 Task: Look for space in Roseau, Dominica from 9th June, 2023 to 16th June, 2023 for 2 adults in price range Rs.8000 to Rs.16000. Place can be entire place with 2 bedrooms having 2 beds and 1 bathroom. Property type can be house, flat, guest house. Booking option can be shelf check-in. Required host language is English.
Action: Mouse moved to (649, 86)
Screenshot: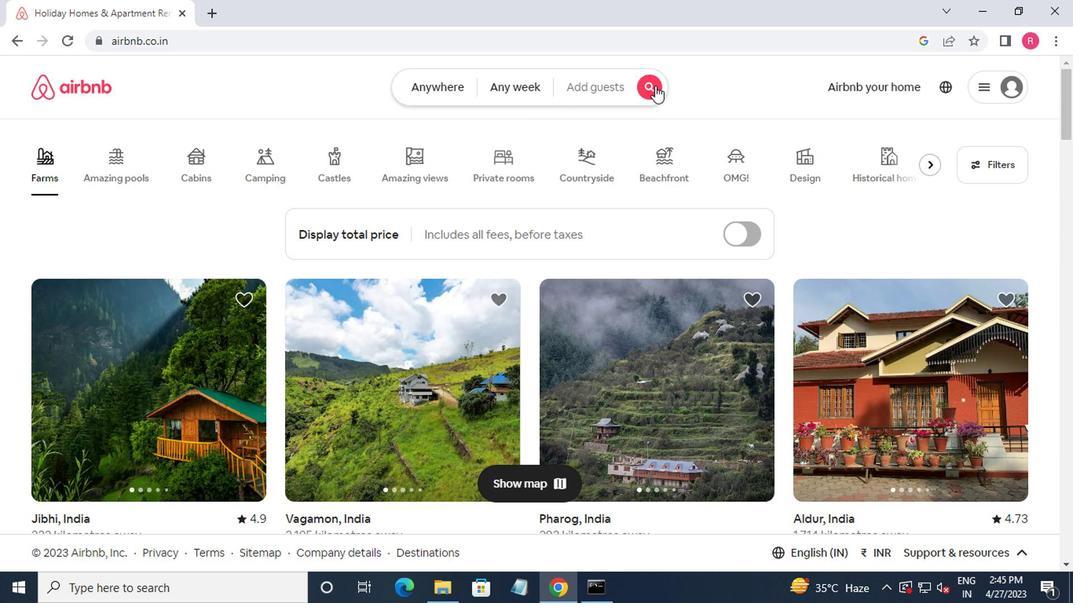 
Action: Mouse pressed left at (649, 86)
Screenshot: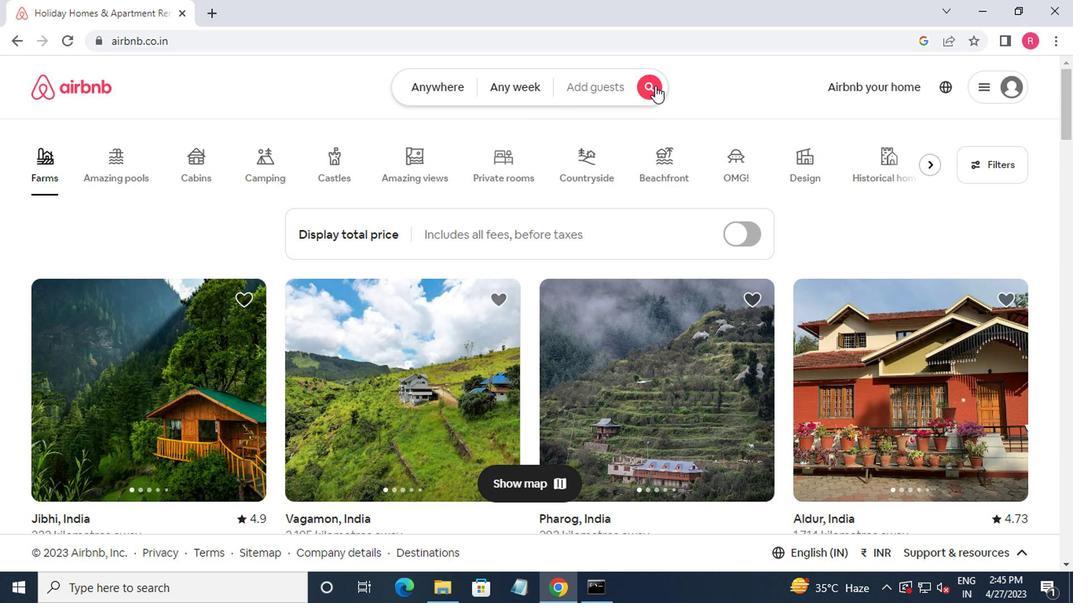 
Action: Mouse moved to (314, 161)
Screenshot: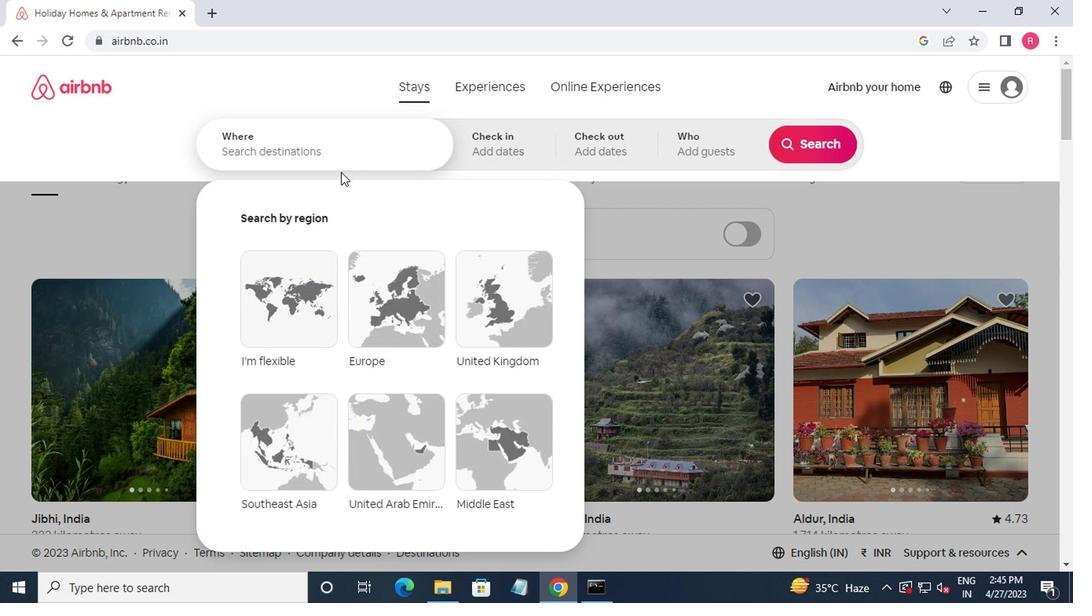 
Action: Mouse pressed left at (314, 161)
Screenshot: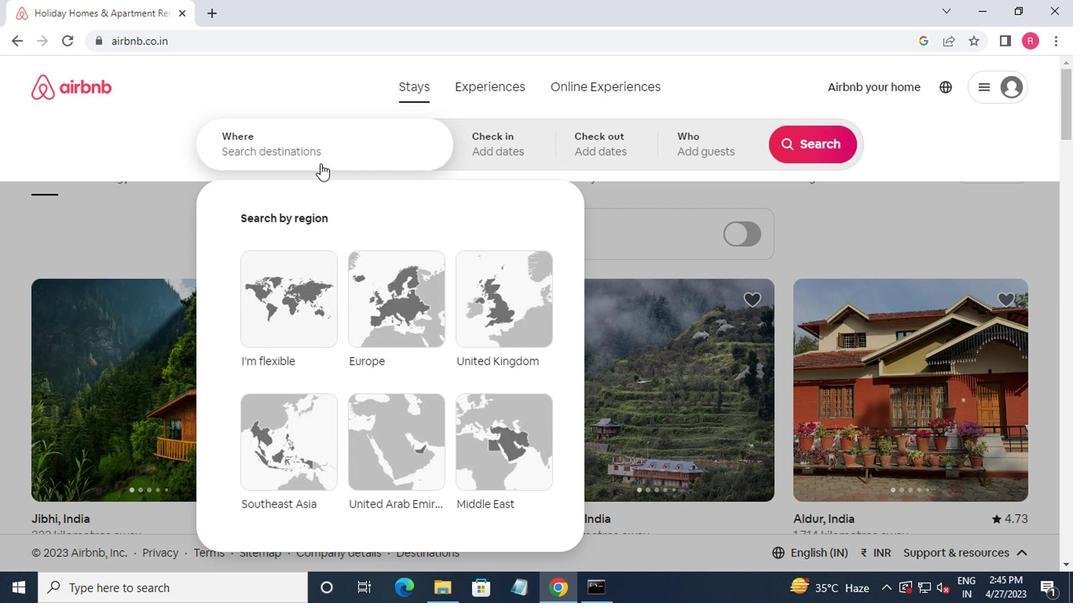 
Action: Mouse moved to (378, 135)
Screenshot: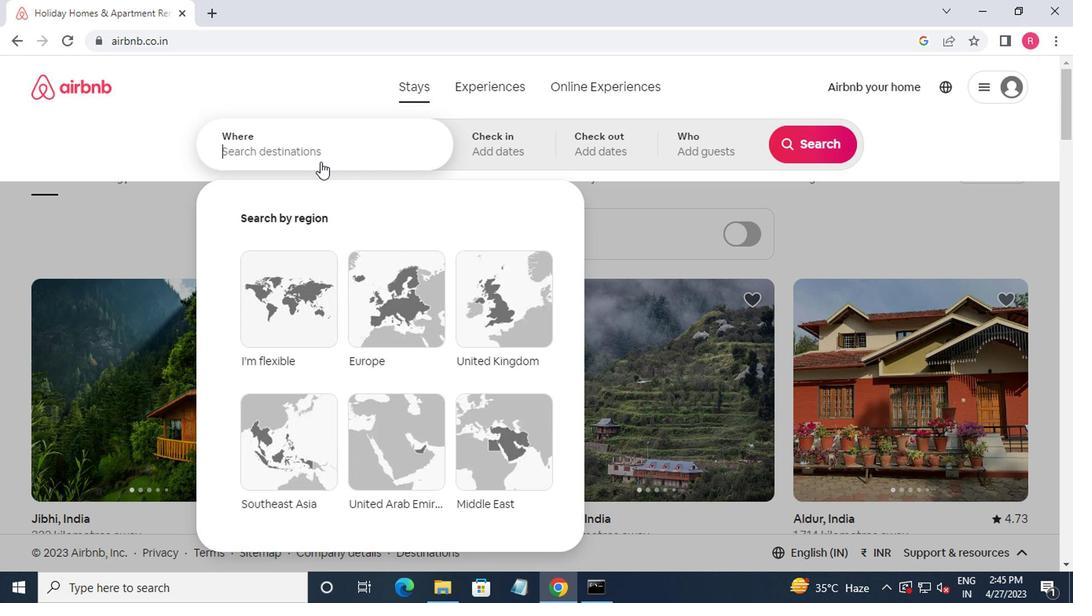 
Action: Key pressed roseau,de<Key.backspace><Key.down><Key.enter>
Screenshot: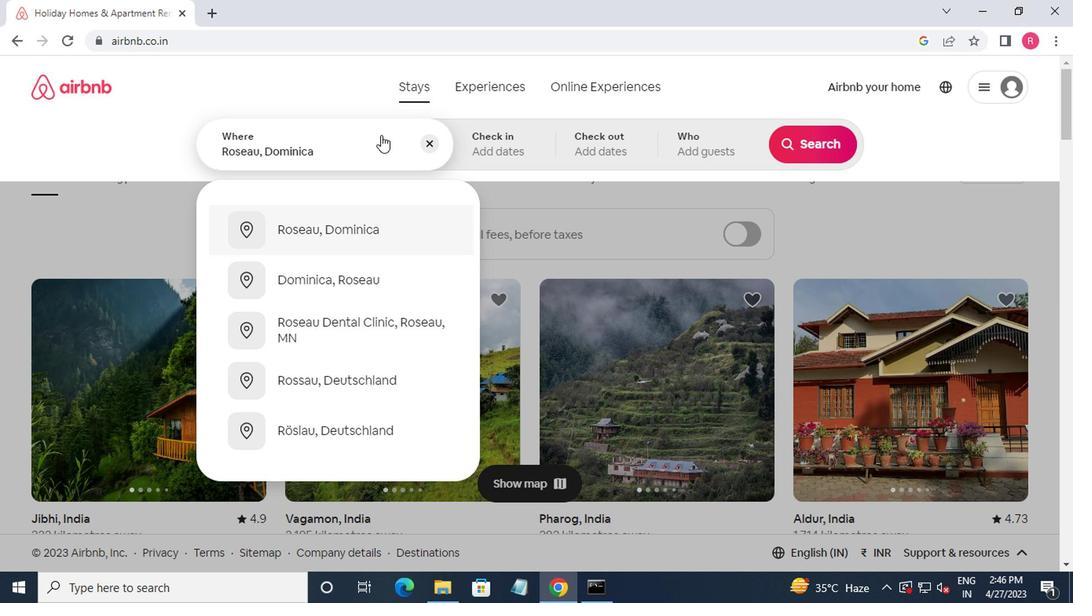 
Action: Mouse moved to (794, 272)
Screenshot: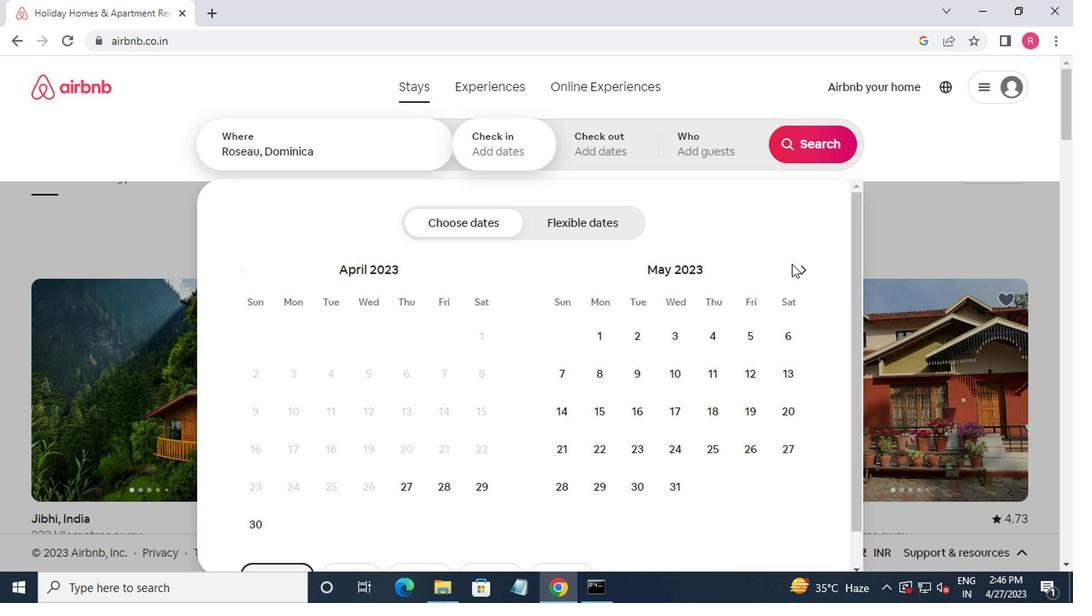 
Action: Mouse pressed left at (794, 272)
Screenshot: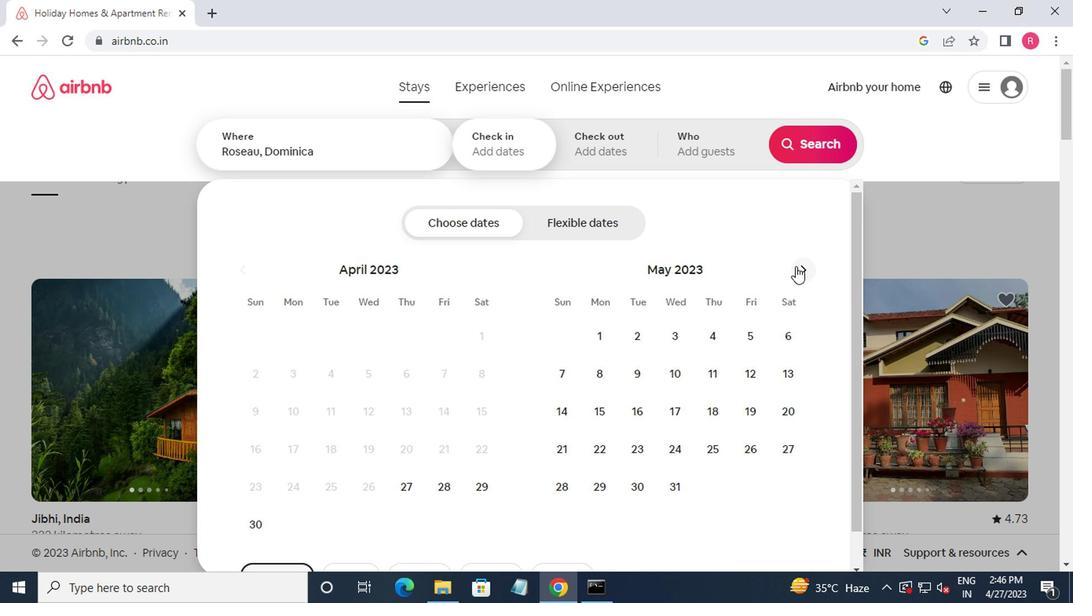 
Action: Mouse moved to (799, 271)
Screenshot: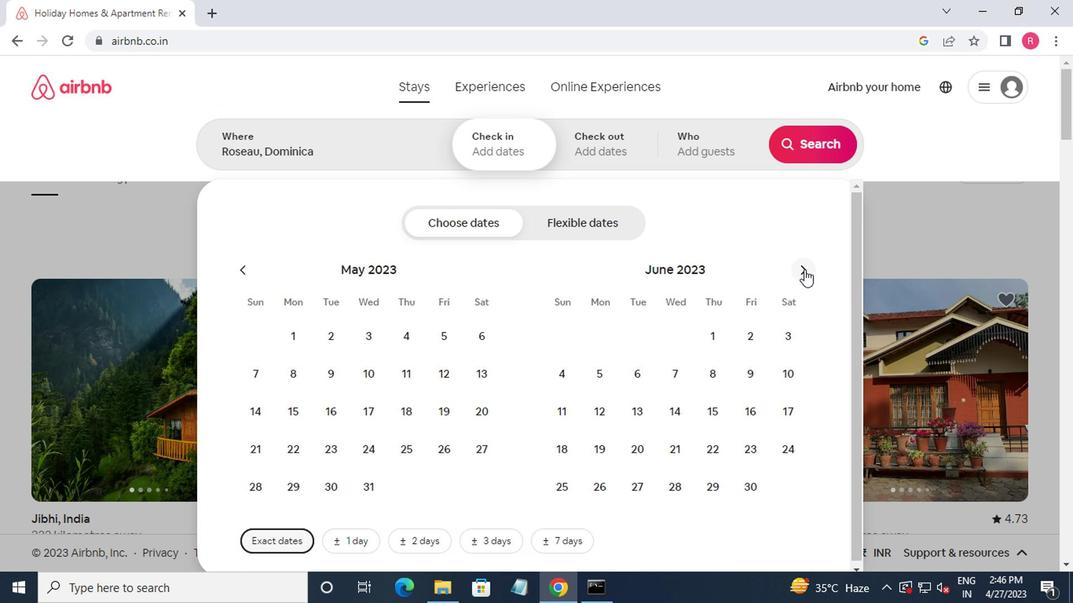 
Action: Mouse pressed left at (799, 271)
Screenshot: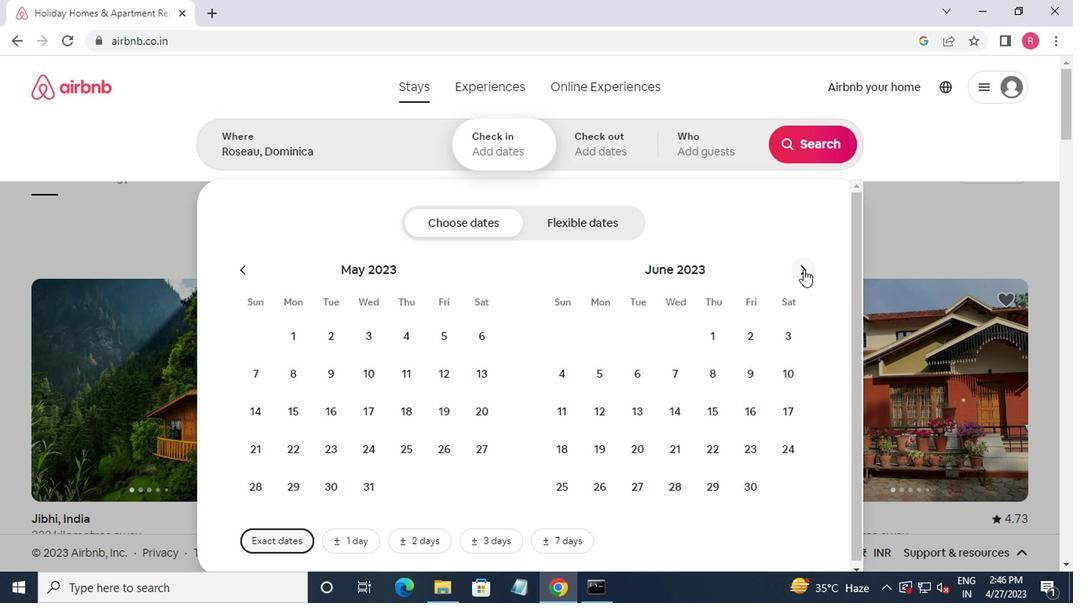 
Action: Mouse moved to (435, 388)
Screenshot: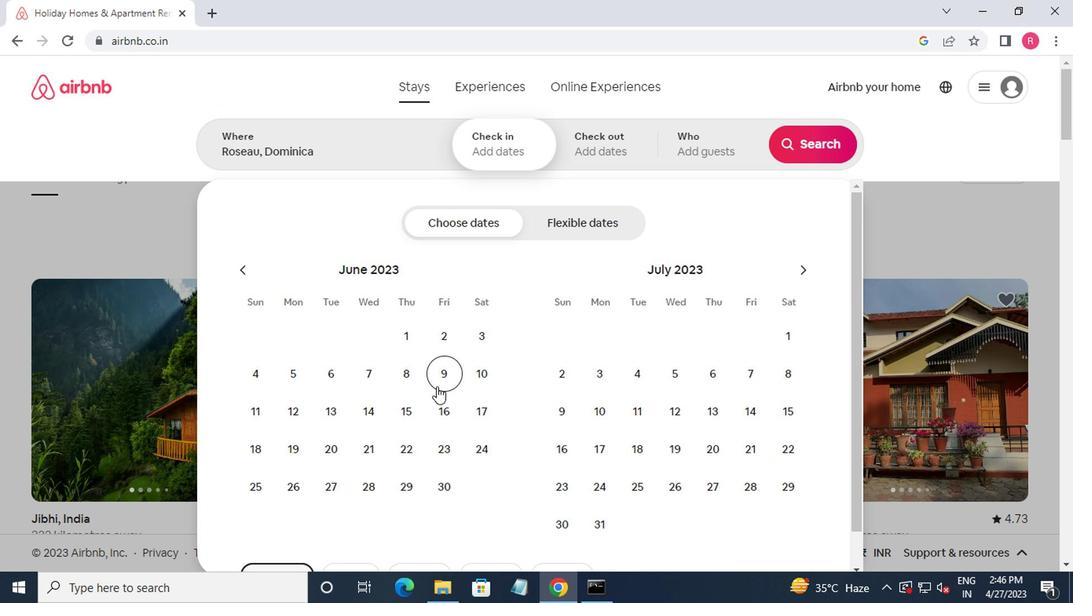 
Action: Mouse pressed left at (435, 388)
Screenshot: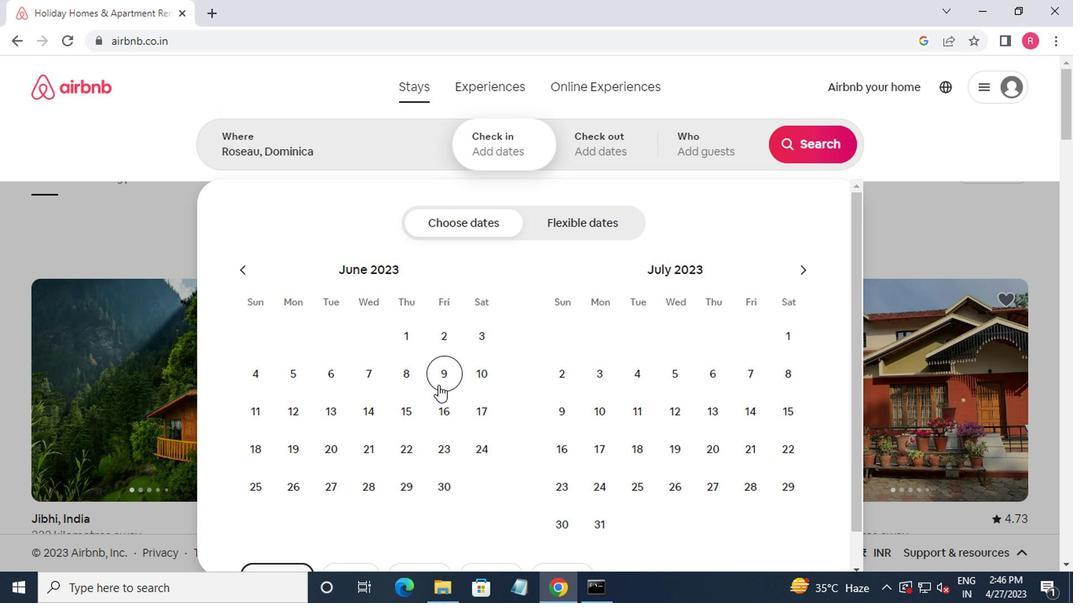 
Action: Mouse moved to (432, 414)
Screenshot: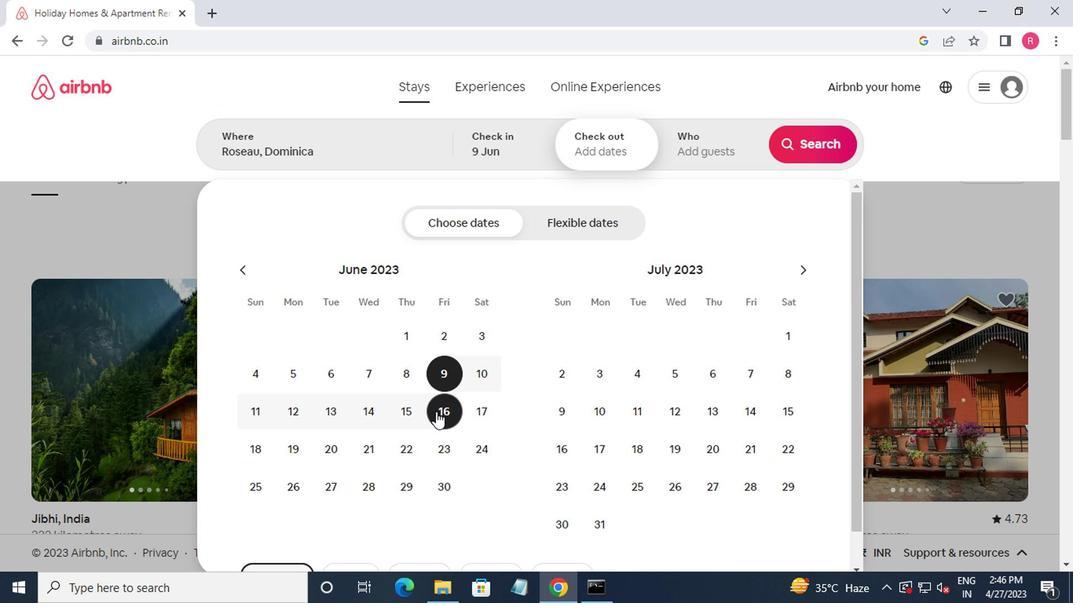 
Action: Mouse pressed left at (432, 414)
Screenshot: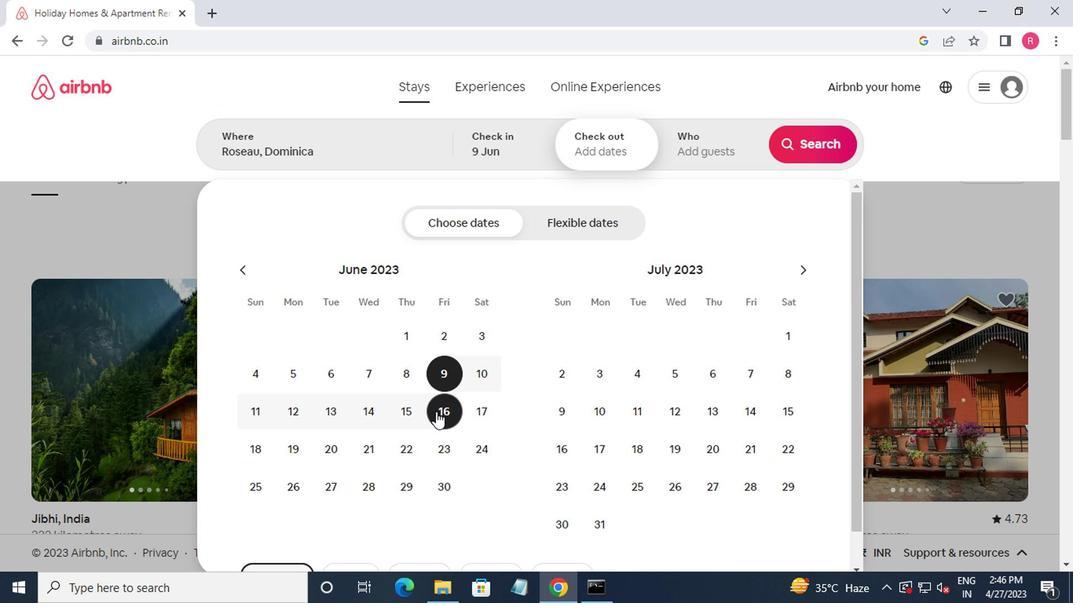 
Action: Mouse moved to (696, 140)
Screenshot: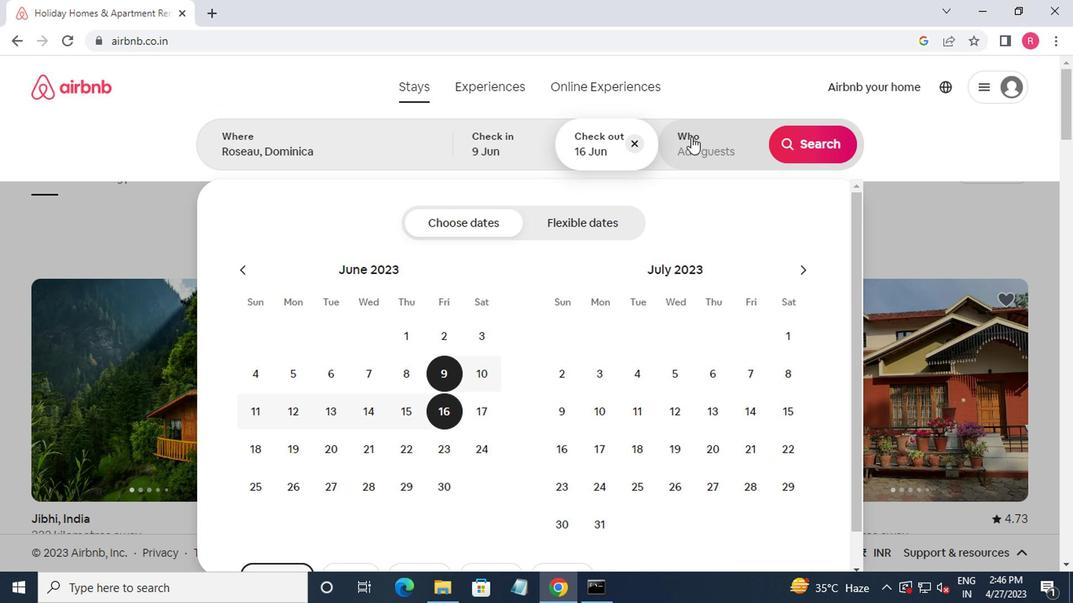
Action: Mouse pressed left at (696, 140)
Screenshot: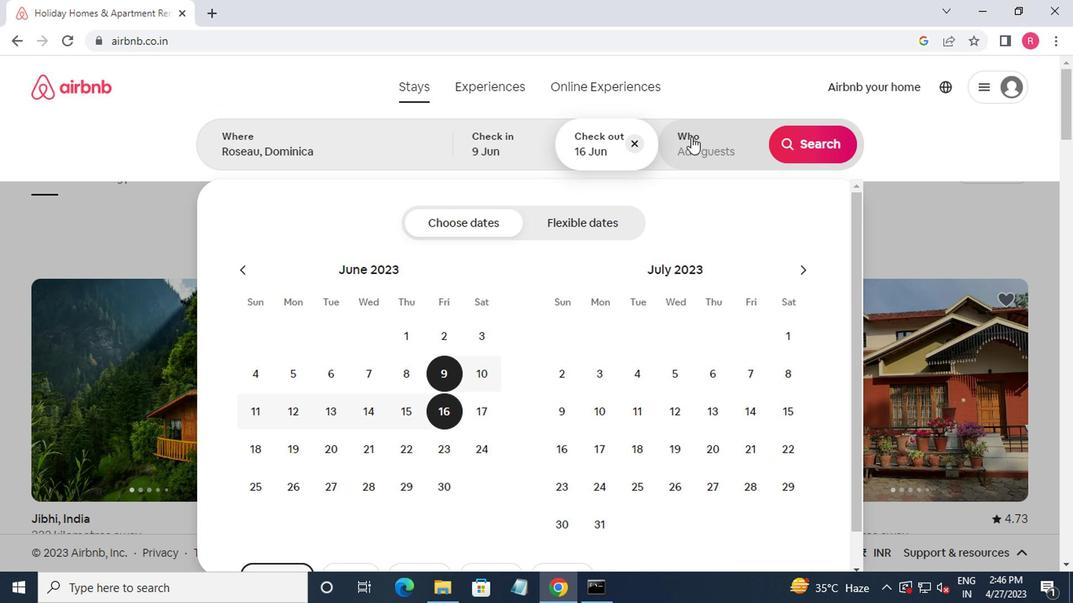 
Action: Mouse moved to (809, 235)
Screenshot: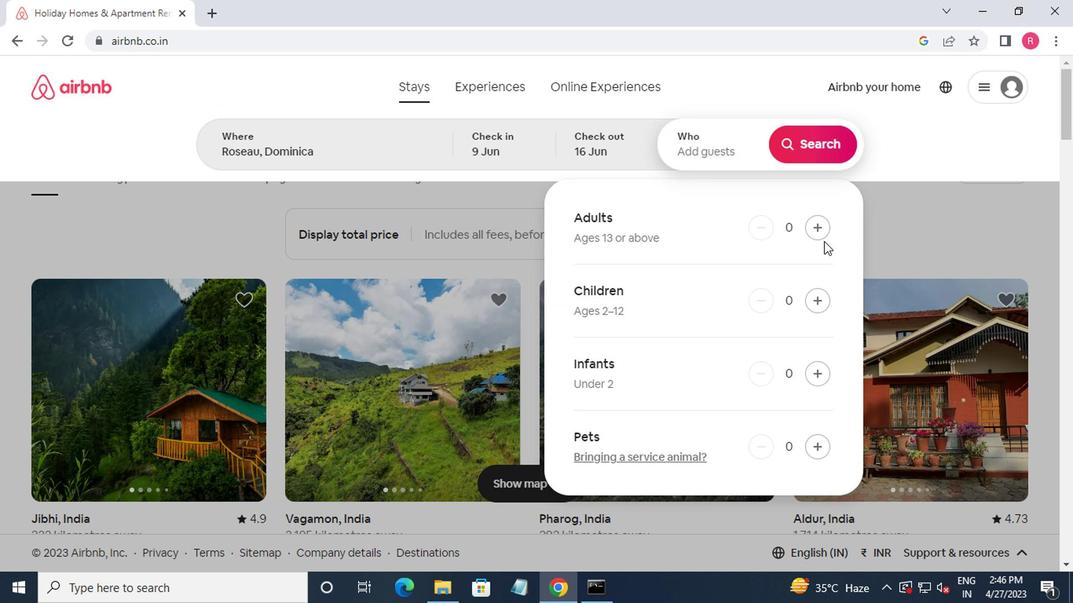 
Action: Mouse pressed left at (809, 235)
Screenshot: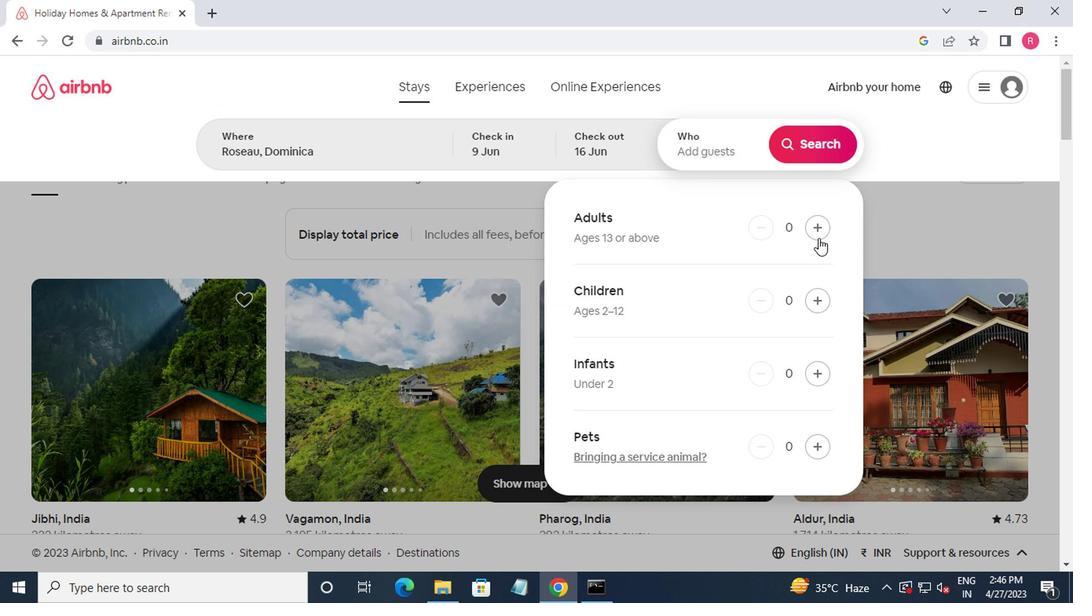 
Action: Mouse pressed left at (809, 235)
Screenshot: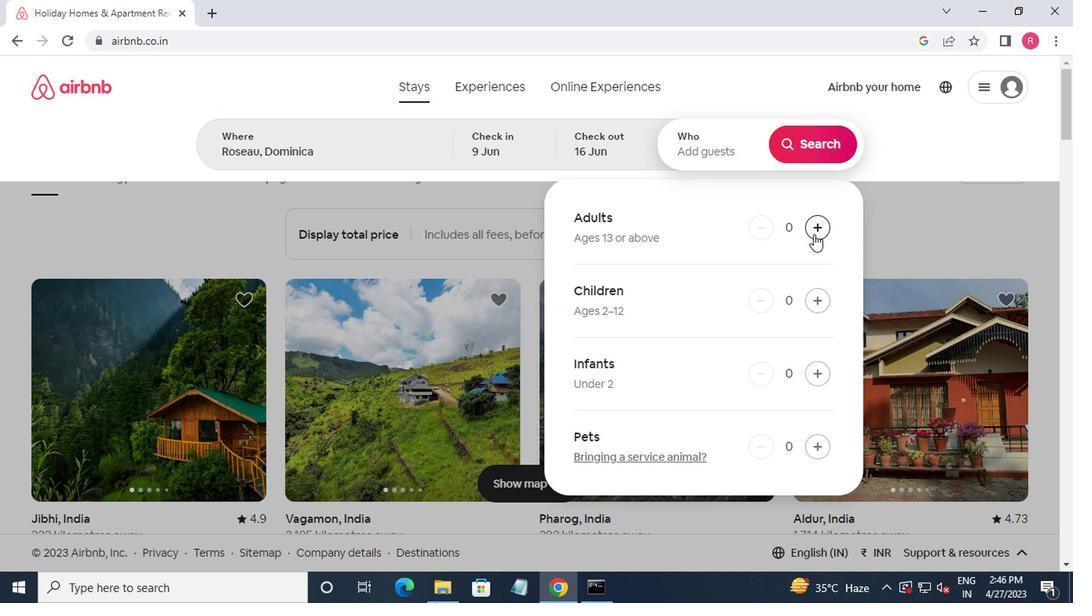 
Action: Mouse moved to (801, 137)
Screenshot: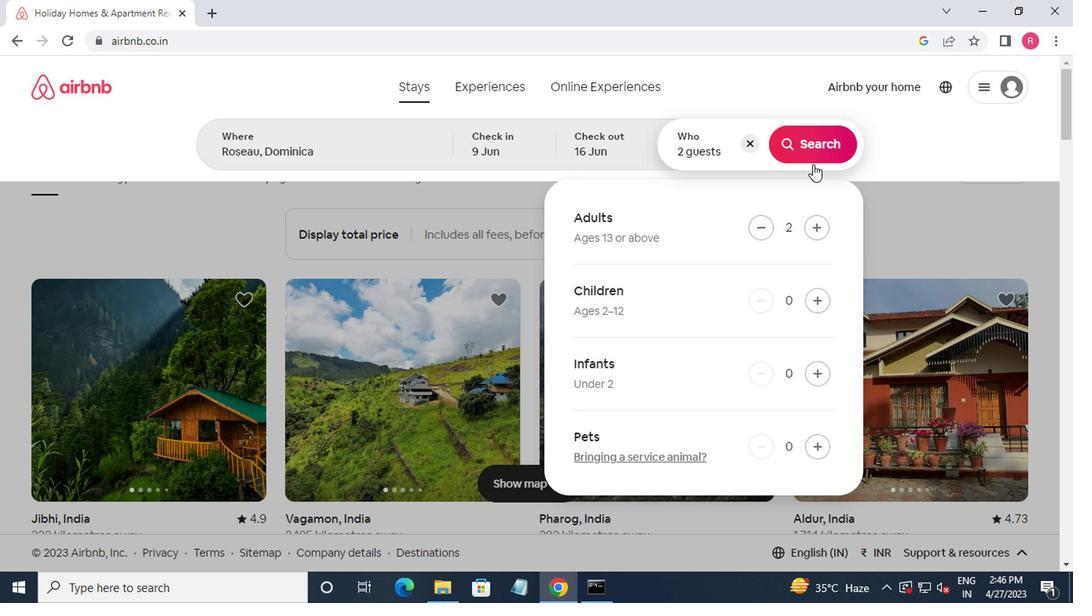 
Action: Mouse pressed left at (801, 137)
Screenshot: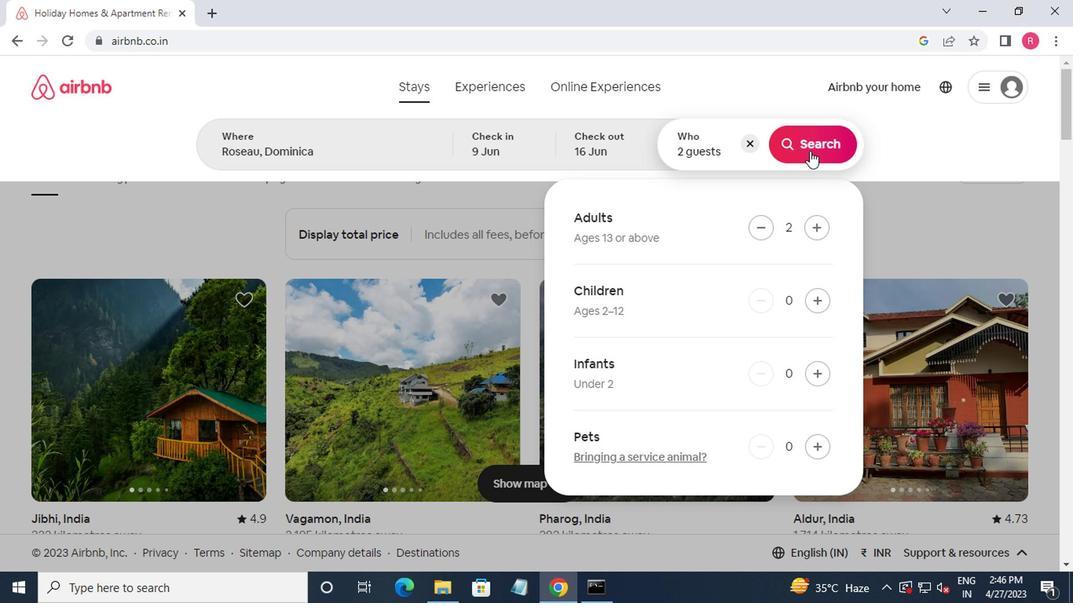 
Action: Mouse moved to (1012, 151)
Screenshot: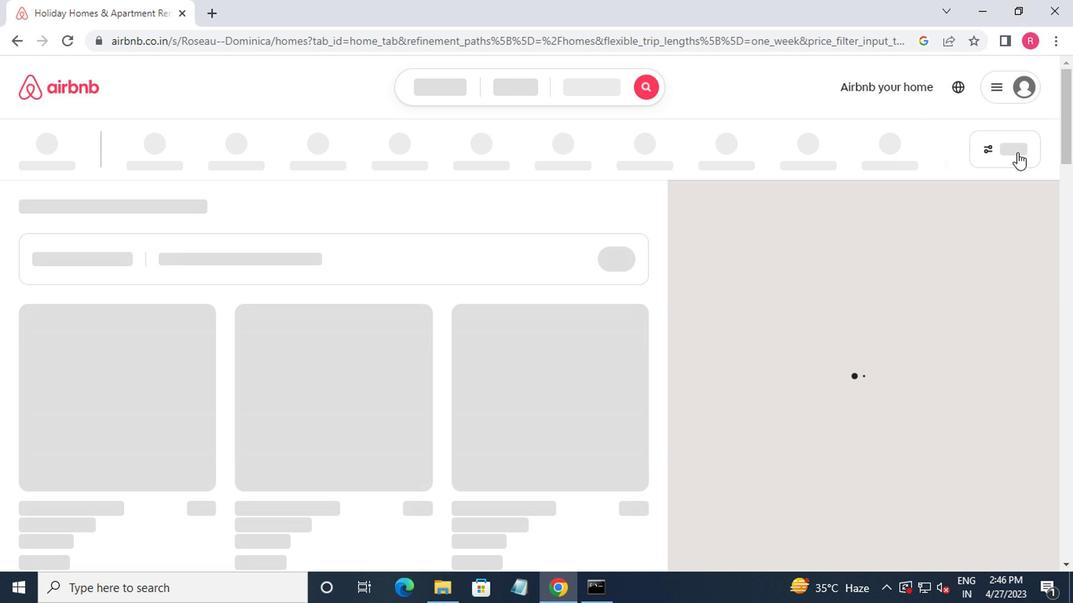 
Action: Mouse pressed left at (1012, 151)
Screenshot: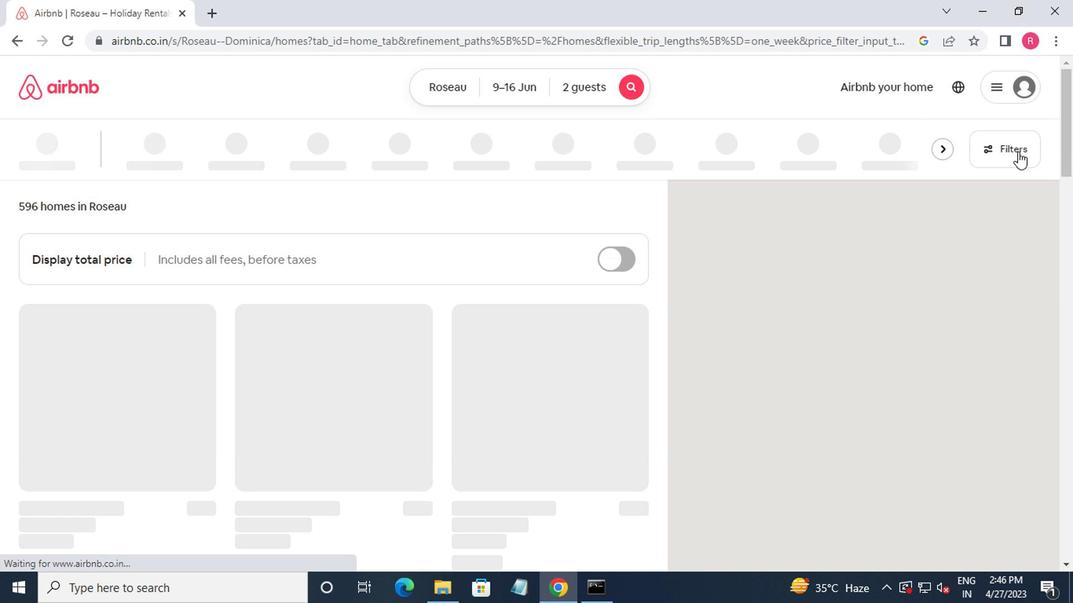 
Action: Mouse moved to (332, 333)
Screenshot: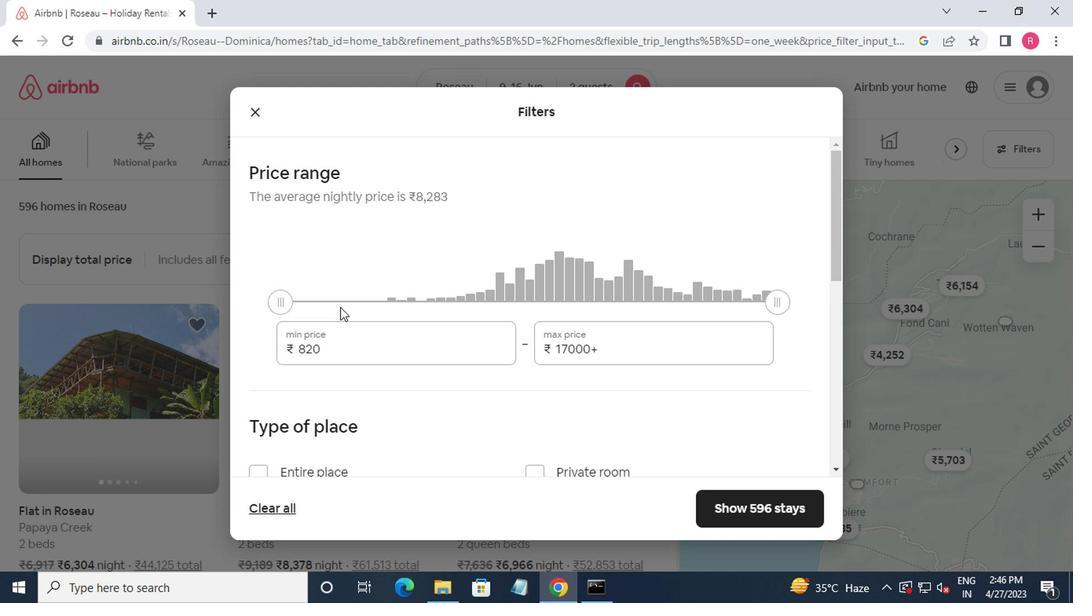 
Action: Mouse pressed left at (332, 333)
Screenshot: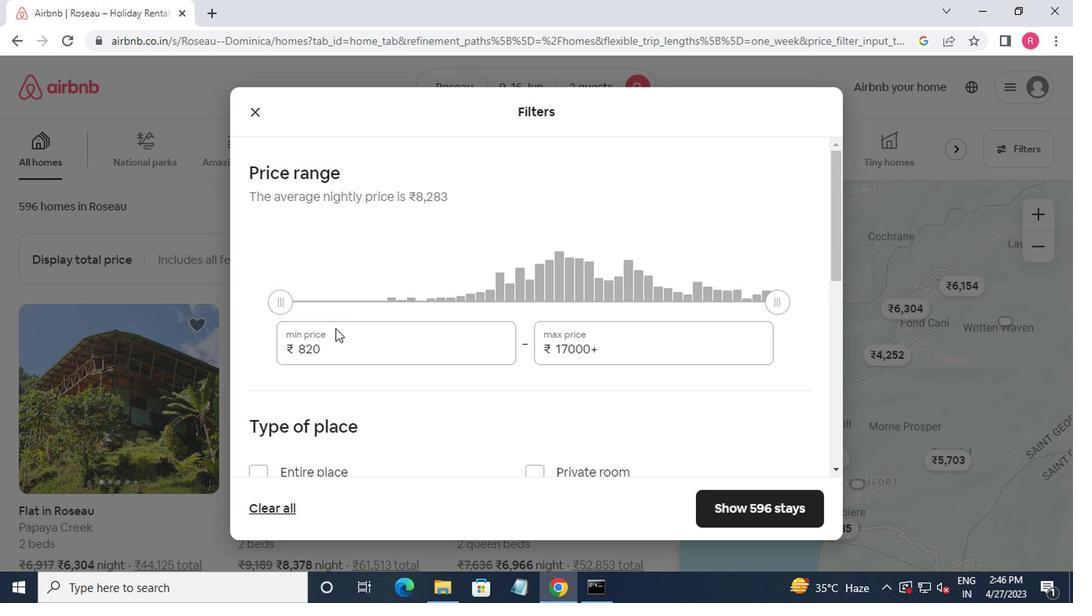 
Action: Mouse moved to (334, 343)
Screenshot: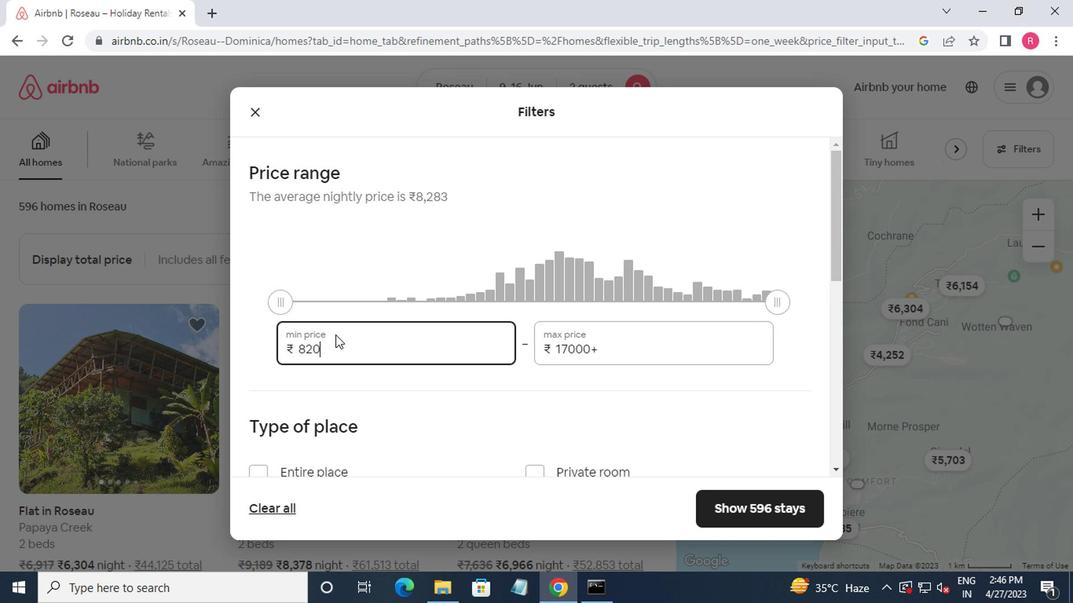 
Action: Mouse pressed left at (334, 343)
Screenshot: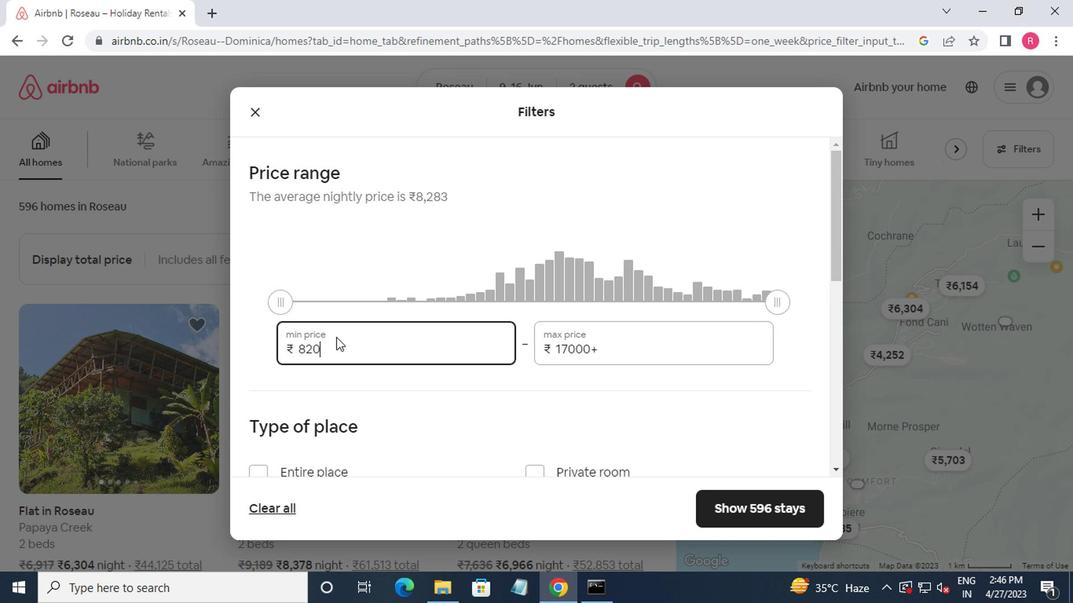 
Action: Mouse moved to (335, 348)
Screenshot: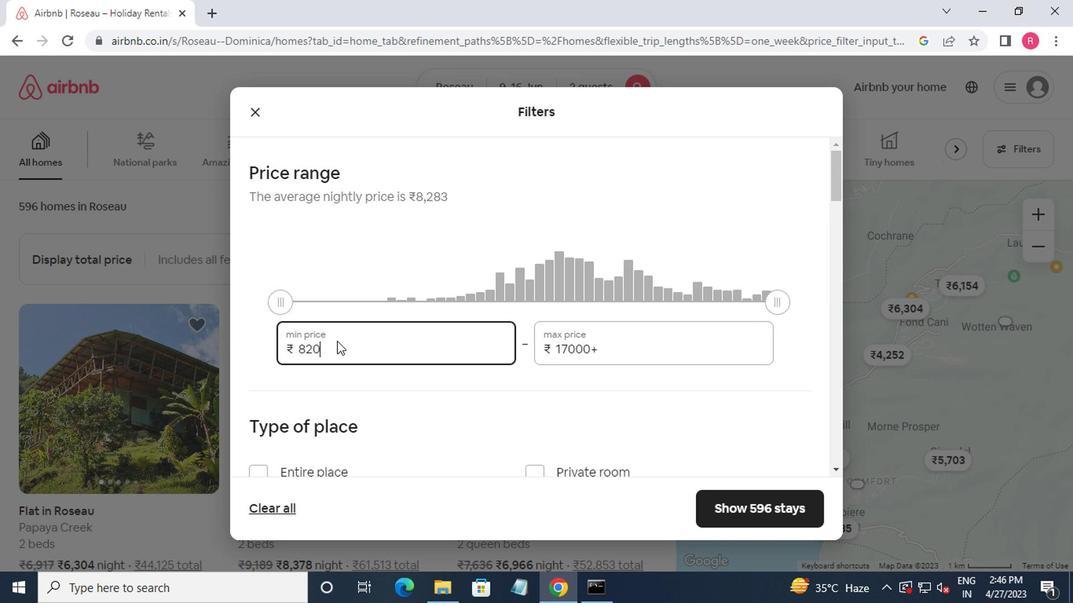 
Action: Key pressed <Key.backspace><Key.backspace>000
Screenshot: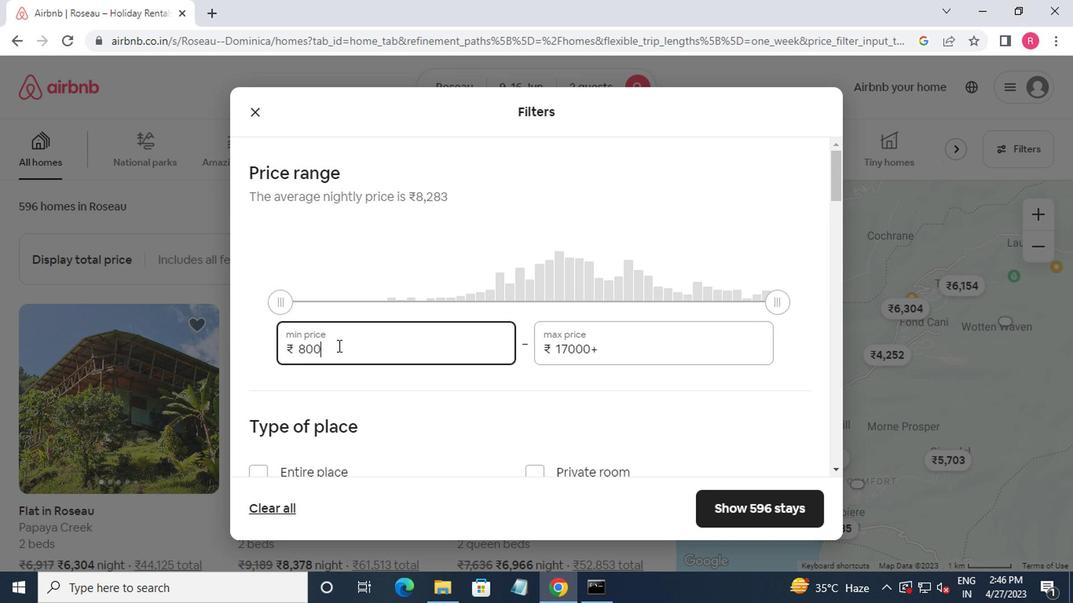 
Action: Mouse moved to (336, 348)
Screenshot: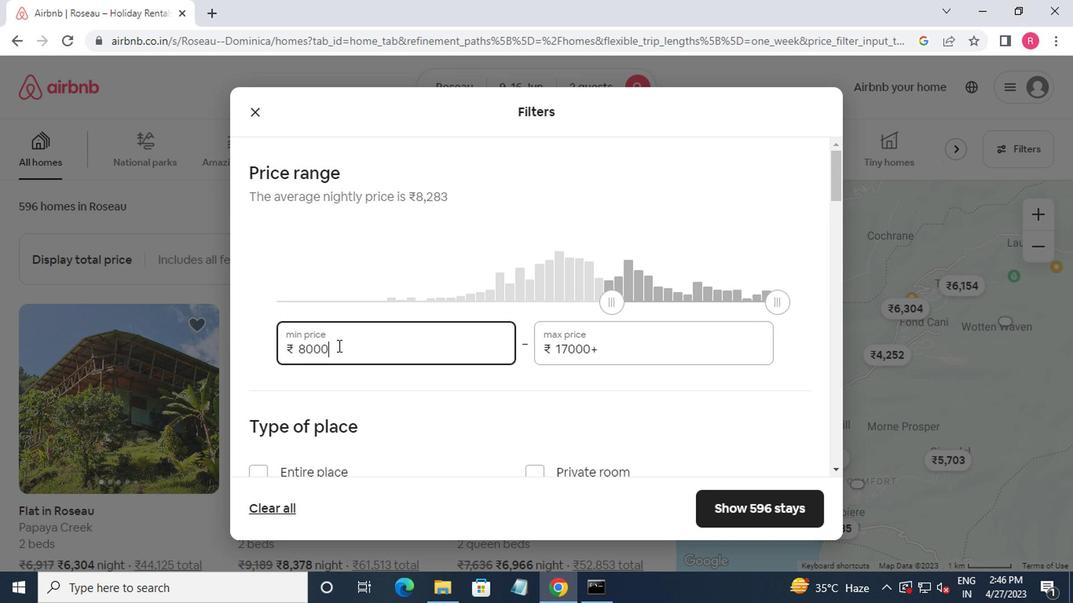 
Action: Key pressed <Key.tab>16000
Screenshot: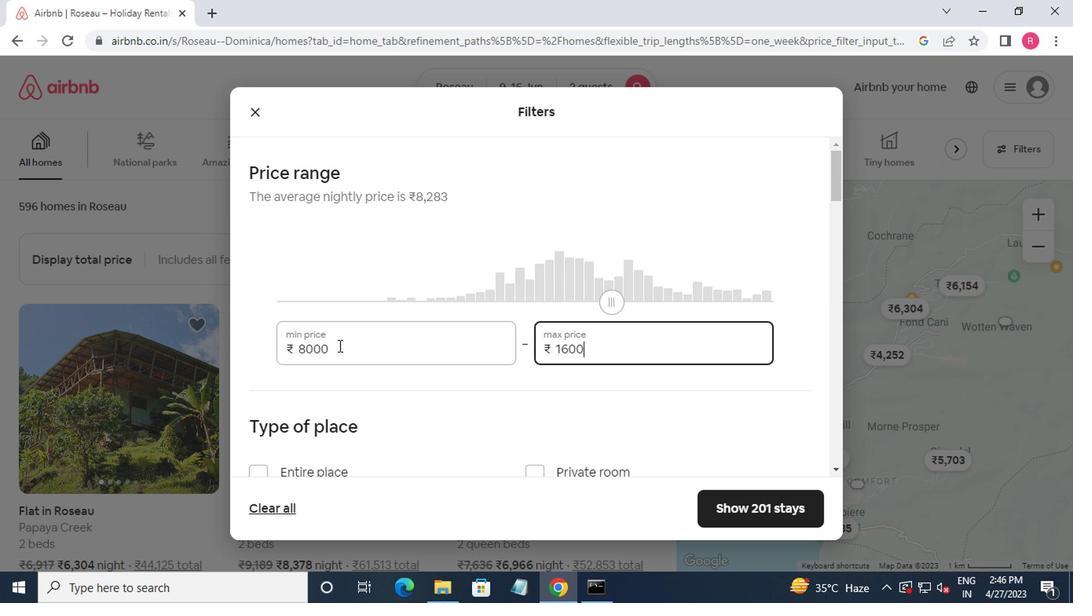 
Action: Mouse moved to (361, 308)
Screenshot: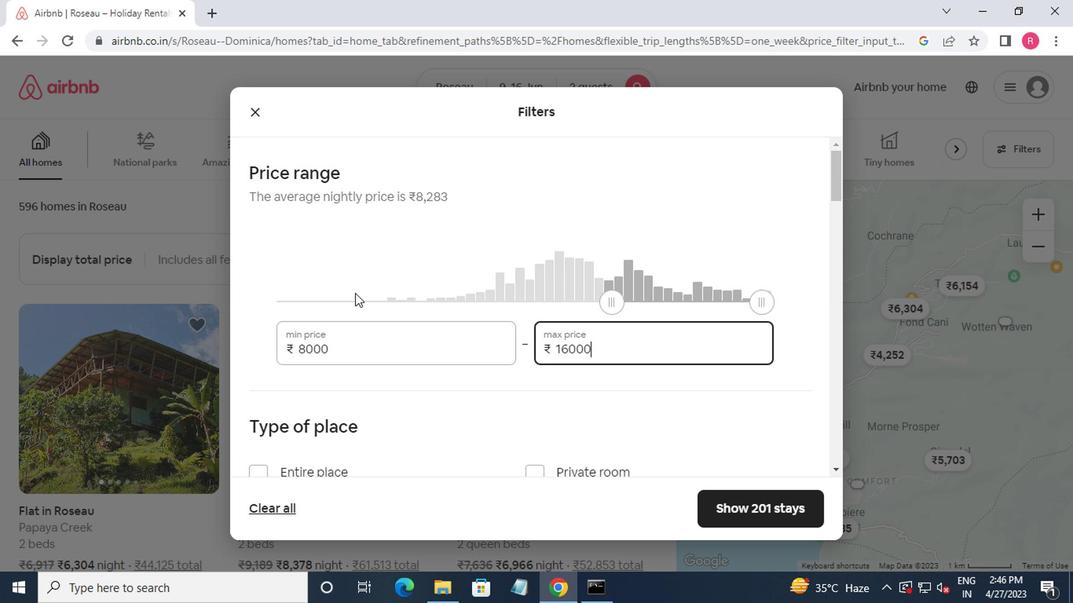 
Action: Mouse scrolled (361, 308) with delta (0, 0)
Screenshot: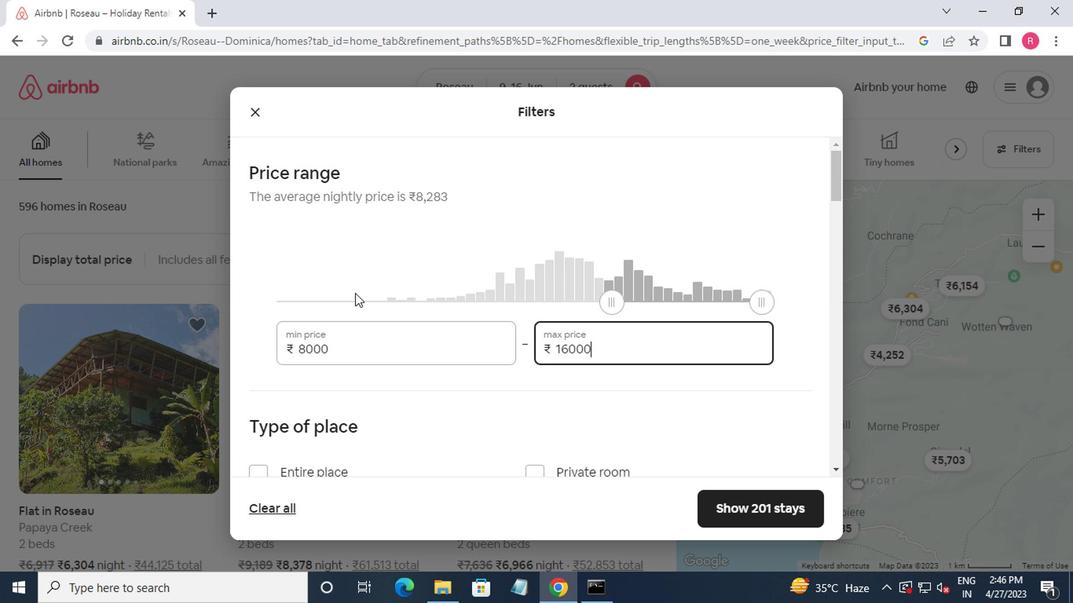 
Action: Mouse moved to (365, 308)
Screenshot: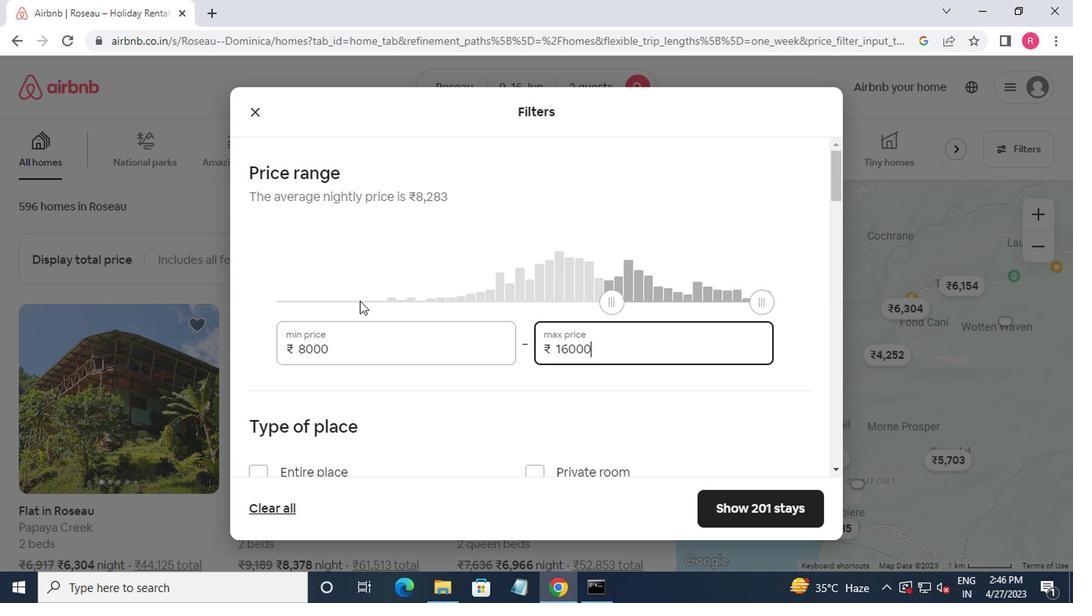 
Action: Mouse scrolled (365, 308) with delta (0, 0)
Screenshot: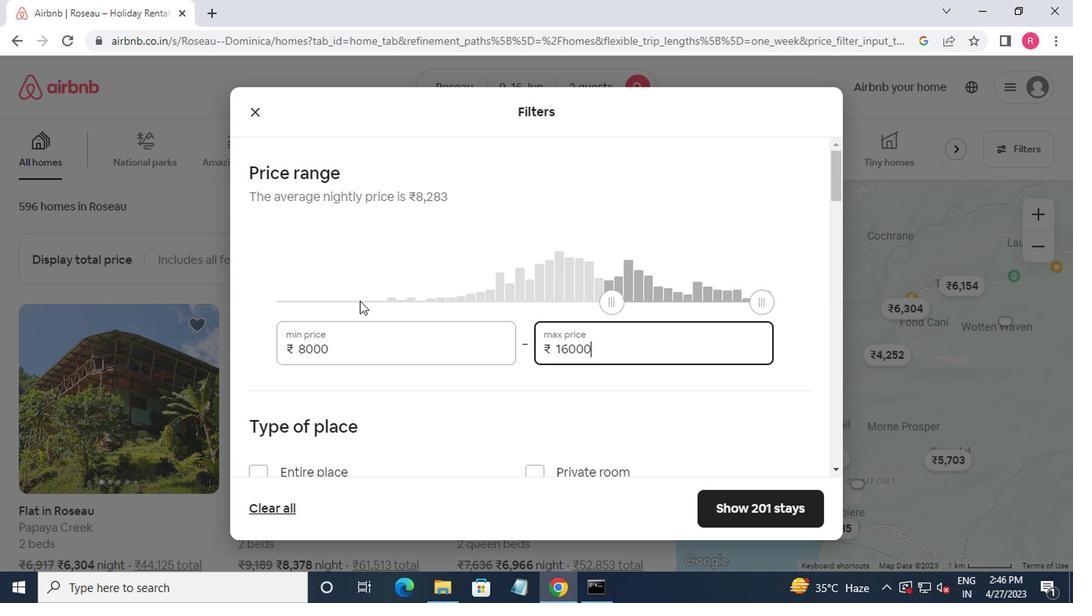 
Action: Mouse moved to (260, 324)
Screenshot: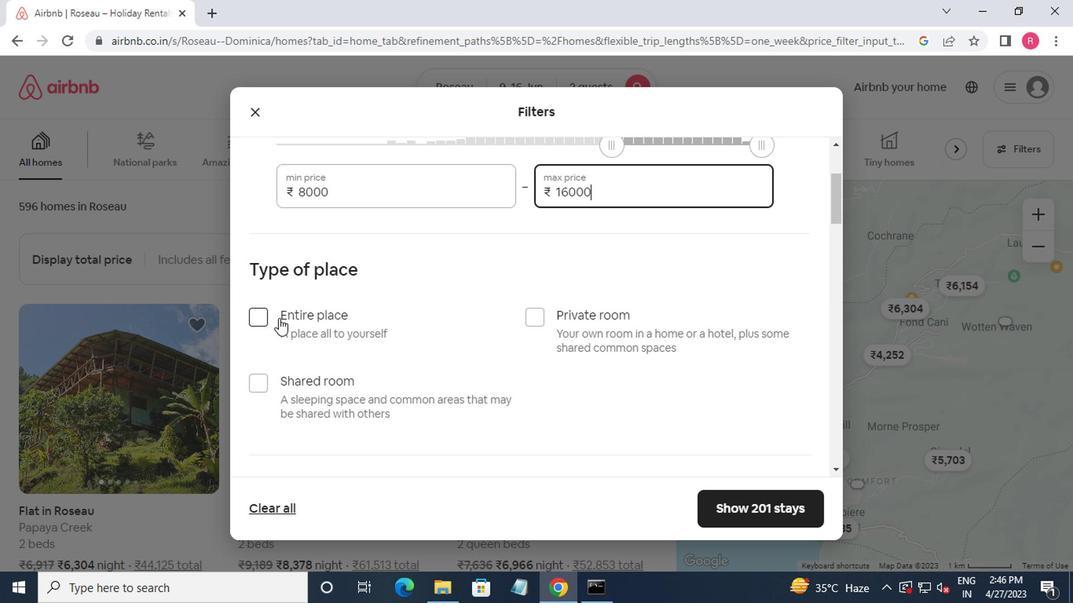 
Action: Mouse pressed left at (260, 324)
Screenshot: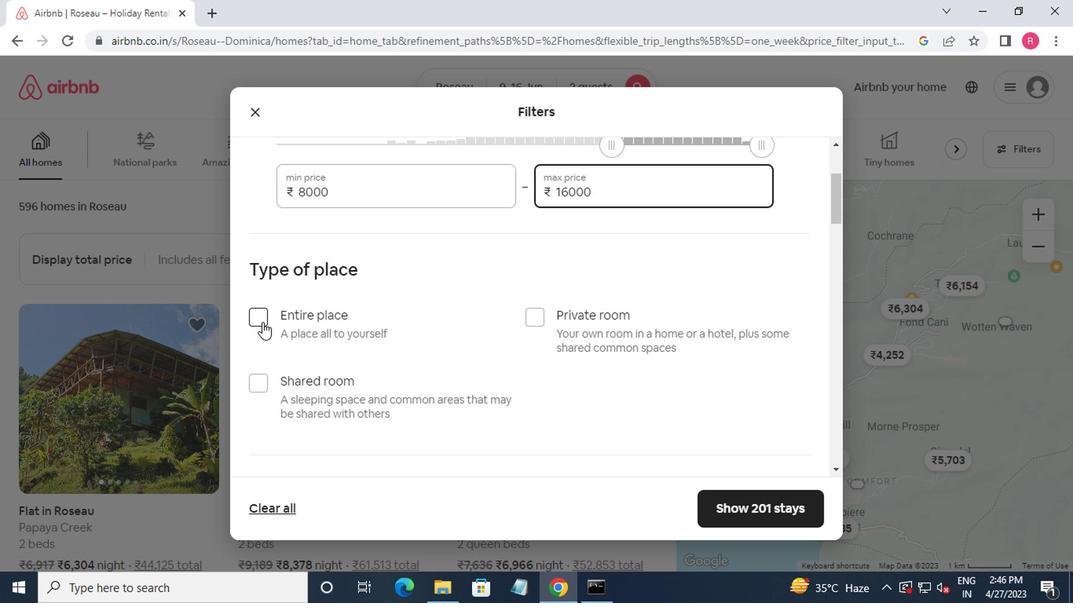 
Action: Mouse moved to (272, 320)
Screenshot: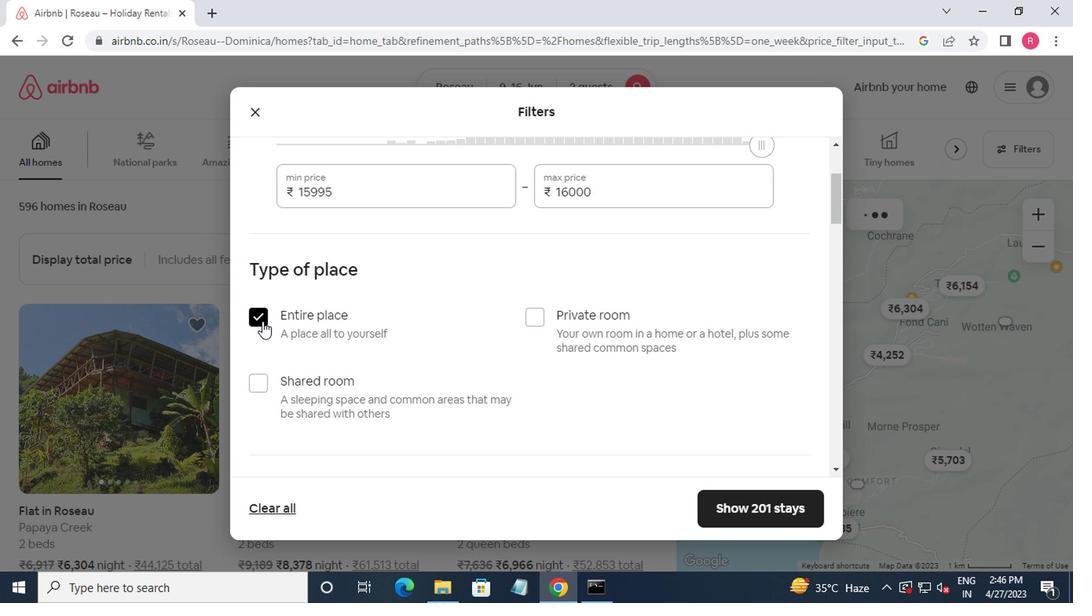 
Action: Mouse scrolled (272, 319) with delta (0, 0)
Screenshot: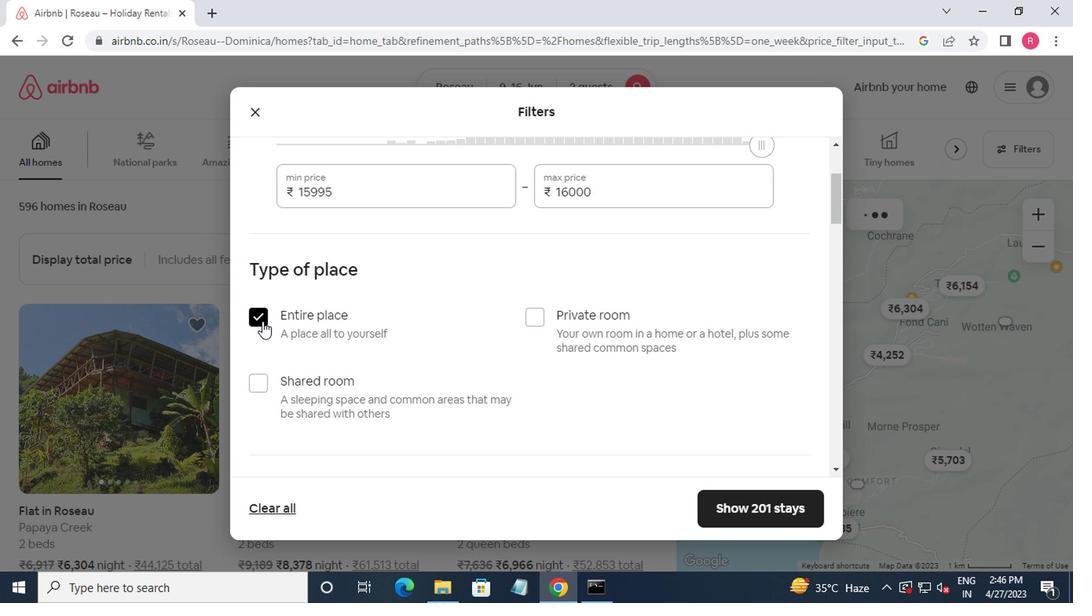 
Action: Mouse moved to (277, 319)
Screenshot: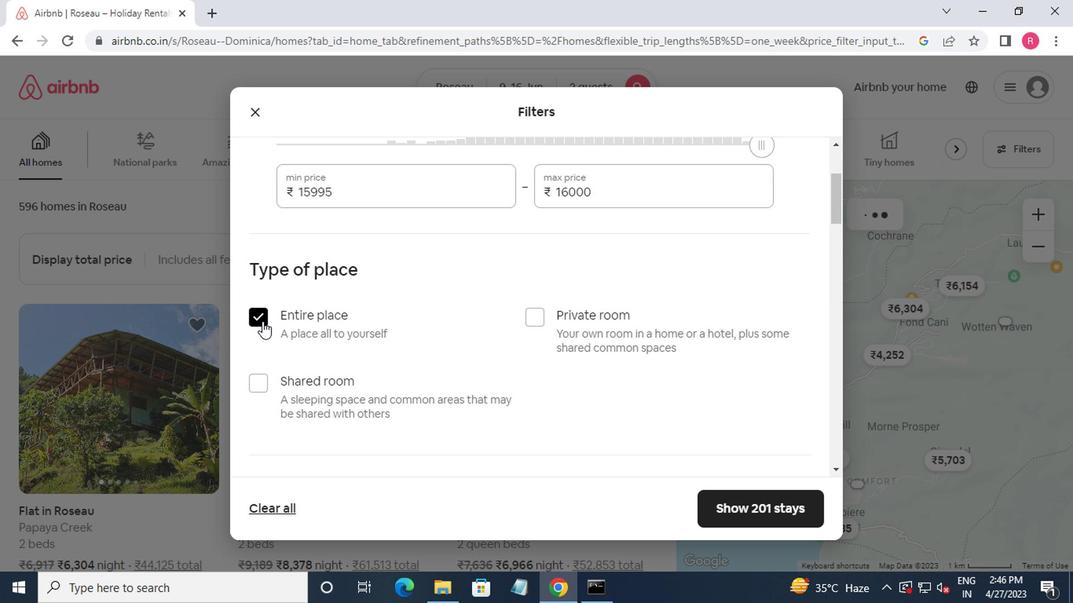 
Action: Mouse scrolled (277, 318) with delta (0, -1)
Screenshot: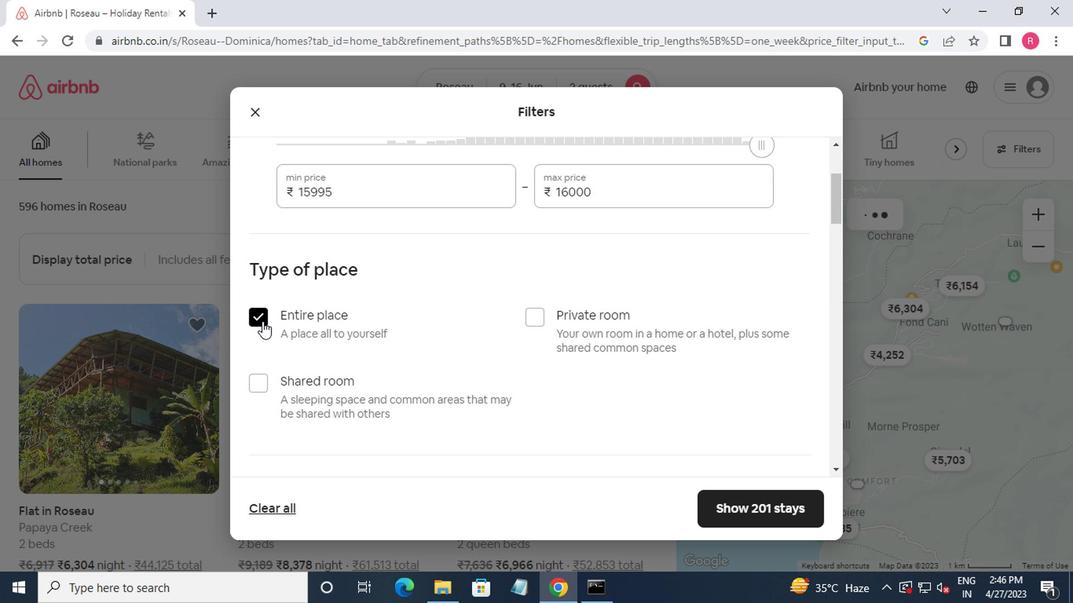 
Action: Mouse moved to (281, 319)
Screenshot: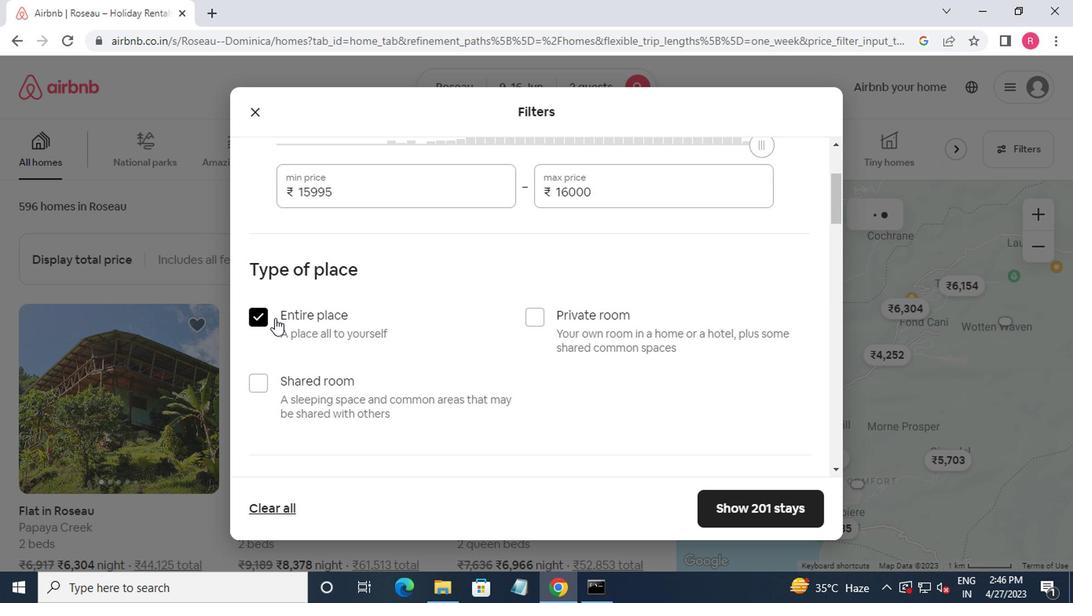 
Action: Mouse scrolled (281, 318) with delta (0, -1)
Screenshot: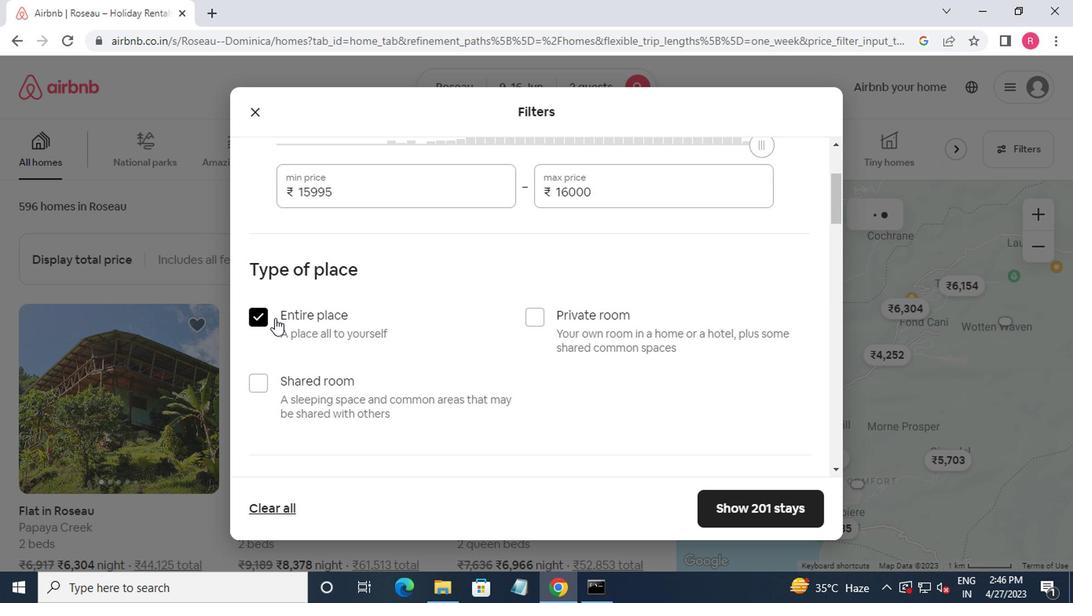 
Action: Mouse moved to (403, 340)
Screenshot: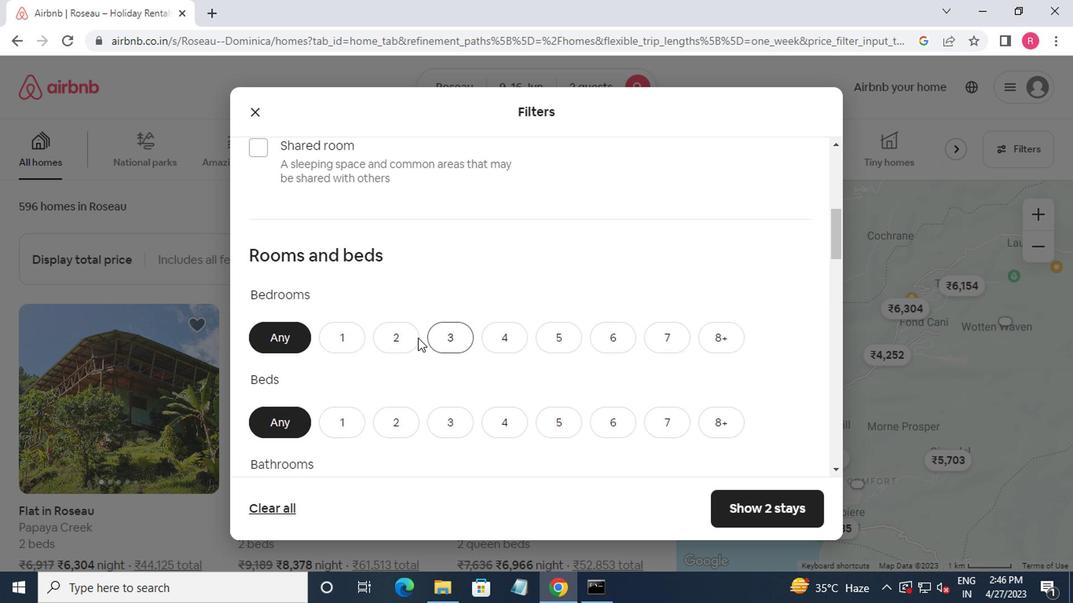 
Action: Mouse pressed left at (403, 340)
Screenshot: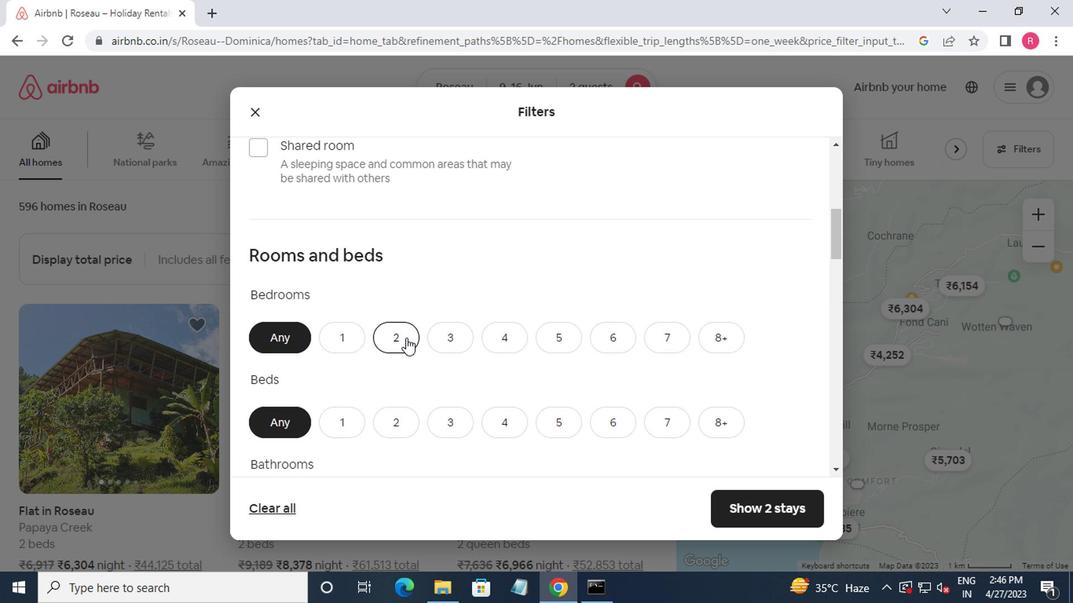 
Action: Mouse moved to (407, 335)
Screenshot: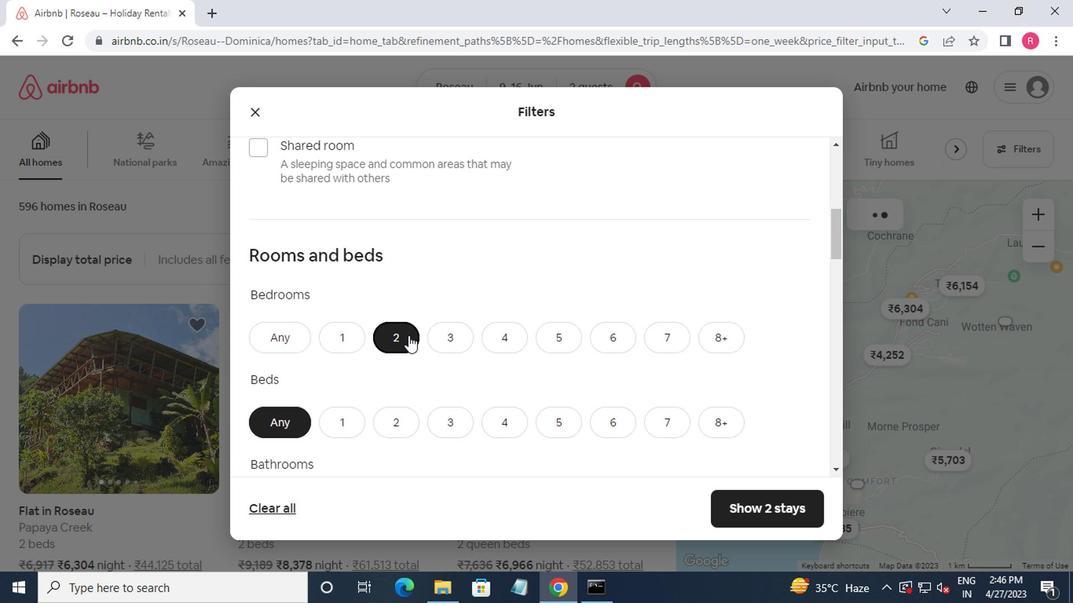 
Action: Mouse scrolled (407, 334) with delta (0, 0)
Screenshot: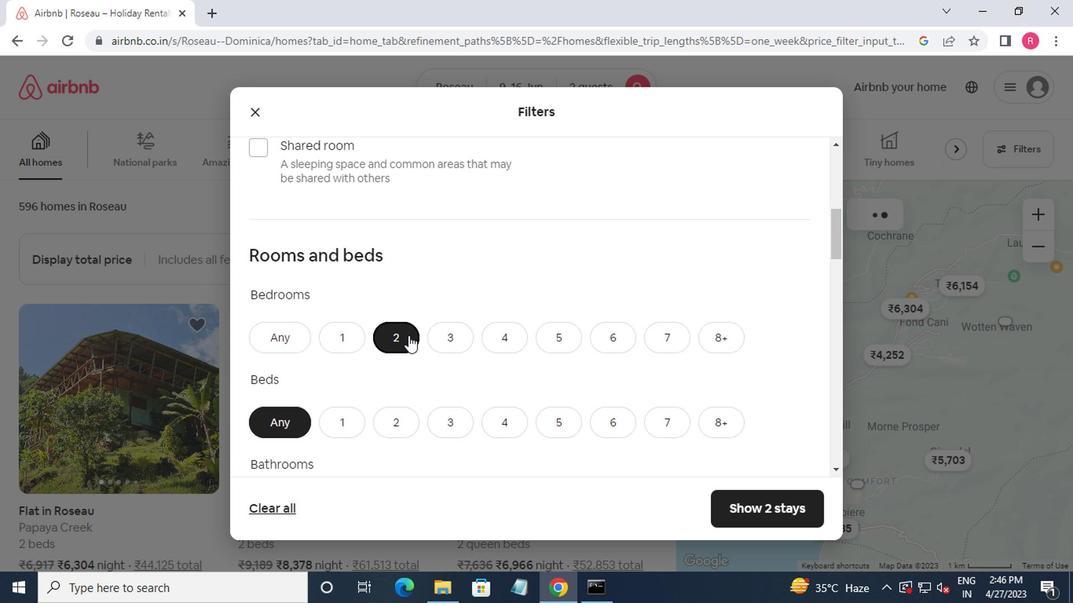 
Action: Mouse moved to (407, 334)
Screenshot: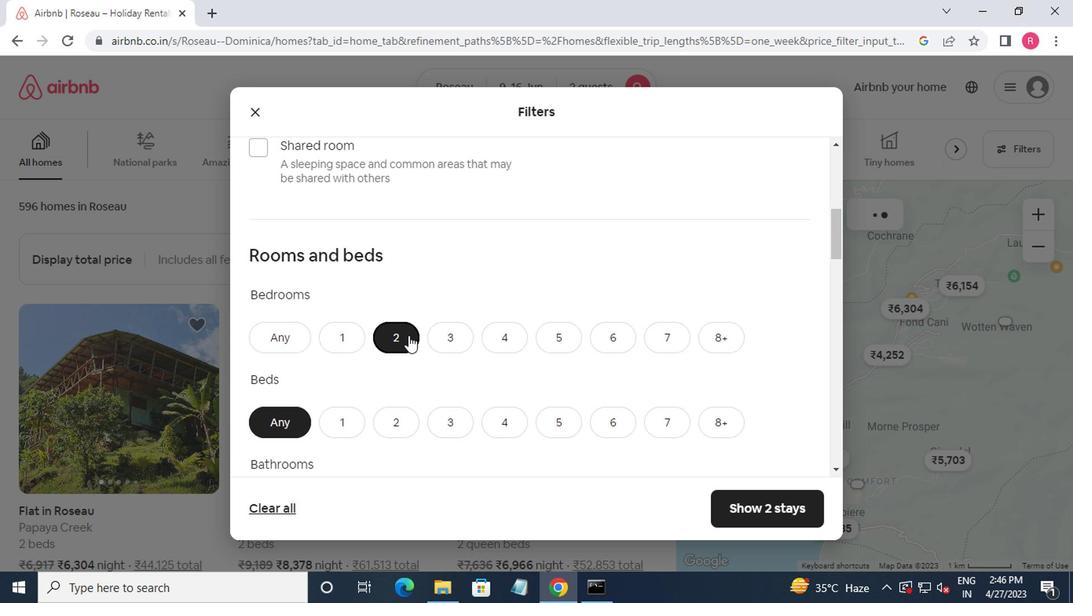 
Action: Mouse scrolled (407, 333) with delta (0, -1)
Screenshot: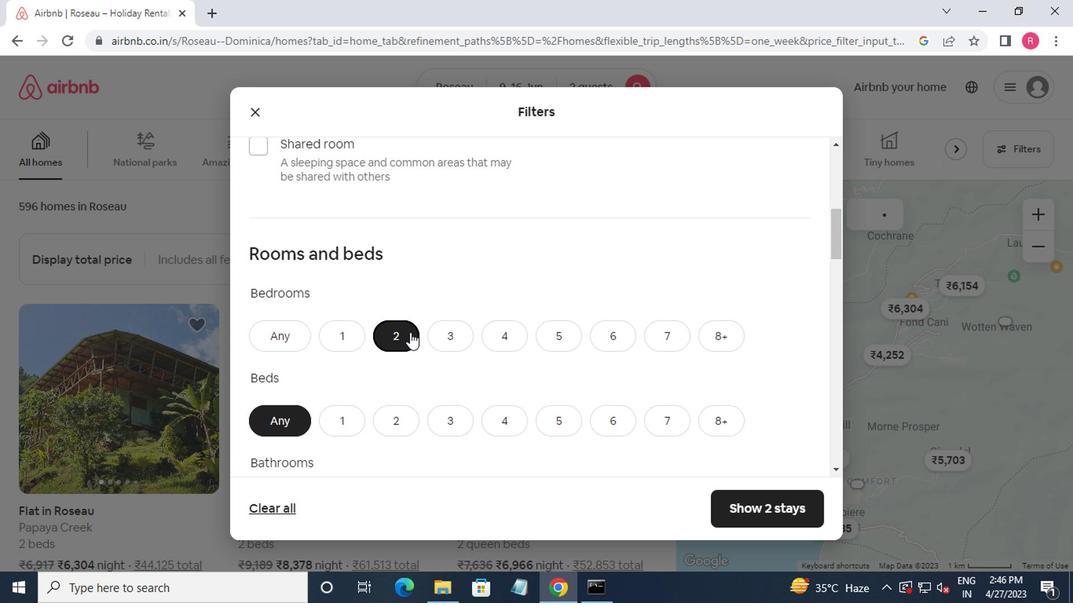 
Action: Mouse moved to (396, 267)
Screenshot: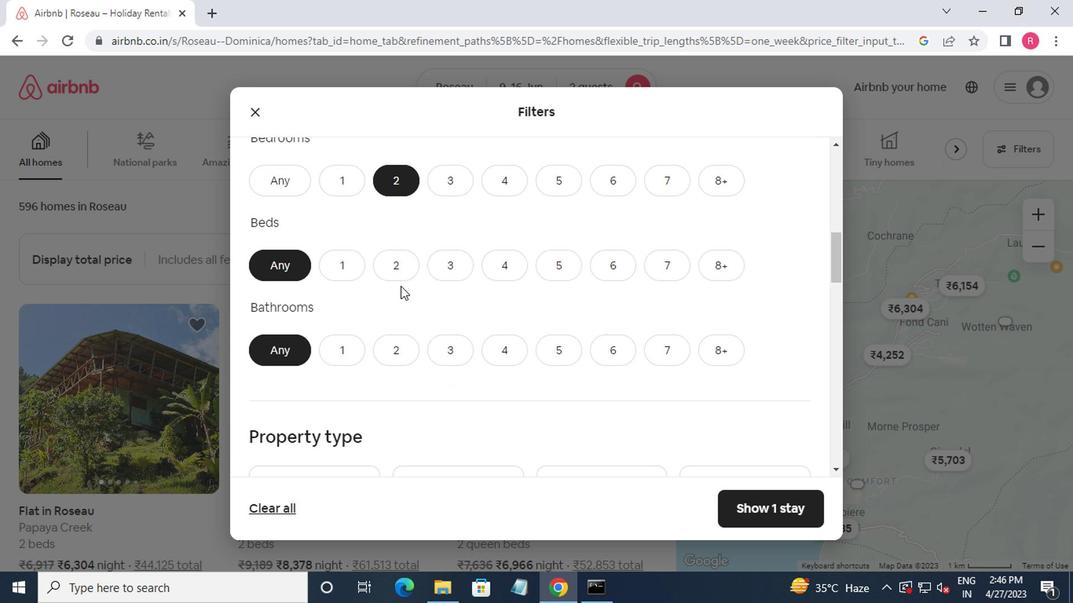 
Action: Mouse pressed left at (396, 267)
Screenshot: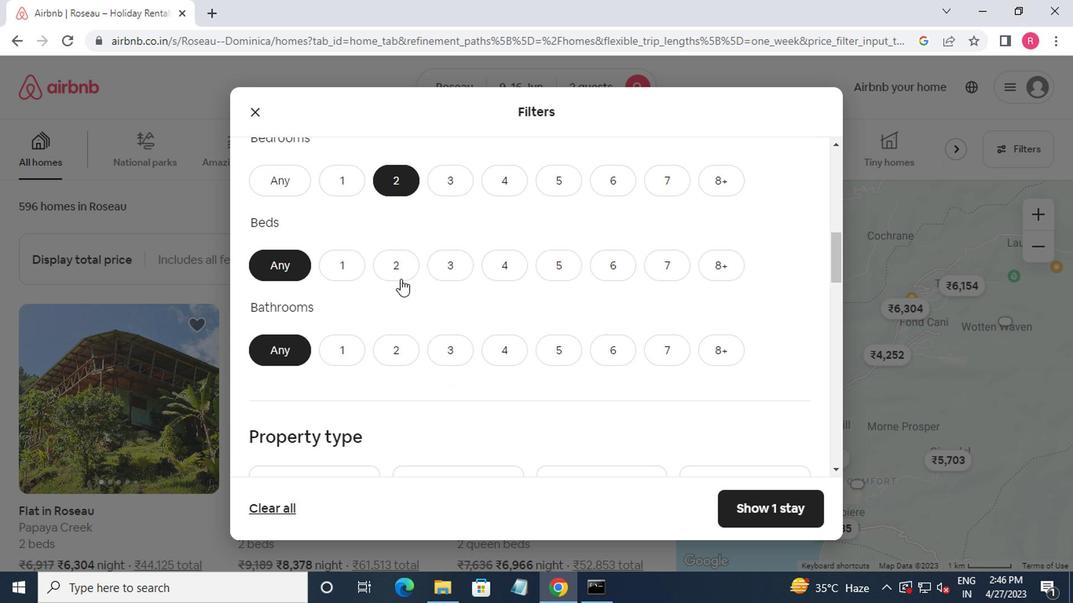 
Action: Mouse moved to (347, 361)
Screenshot: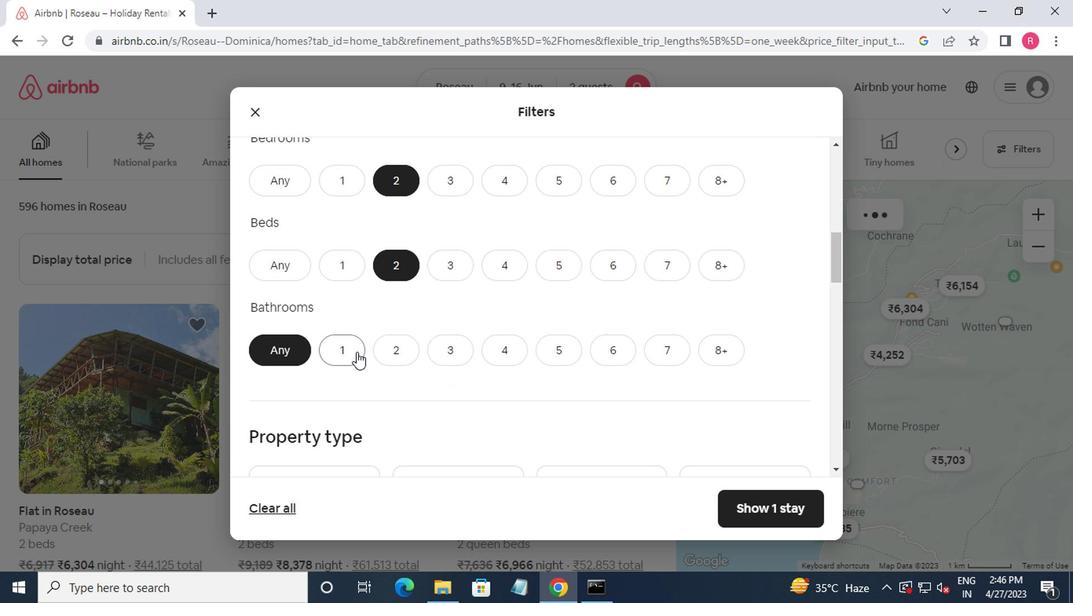 
Action: Mouse pressed left at (347, 361)
Screenshot: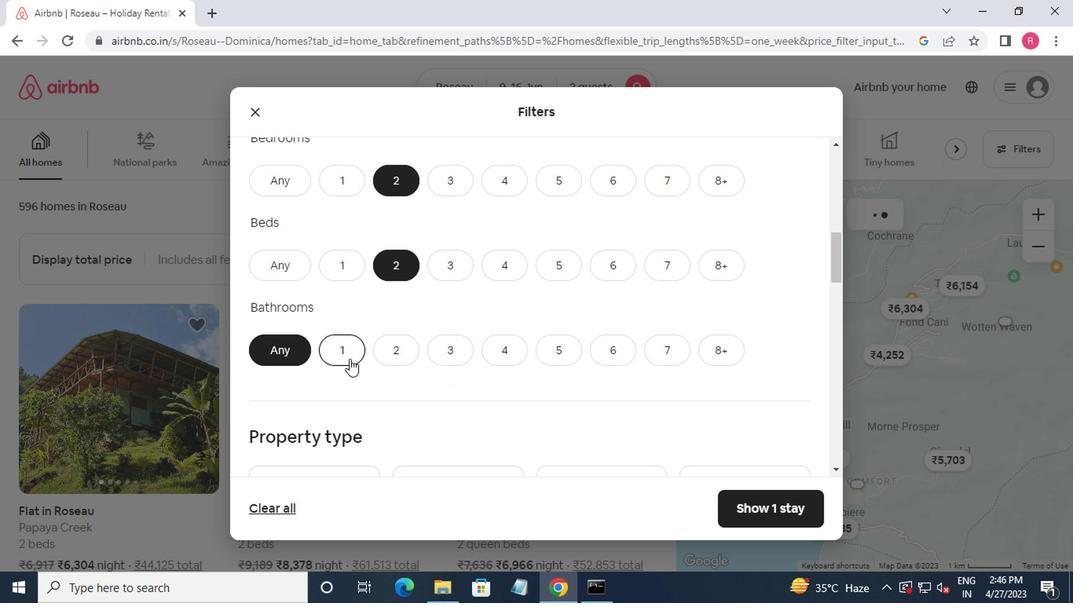 
Action: Mouse moved to (346, 350)
Screenshot: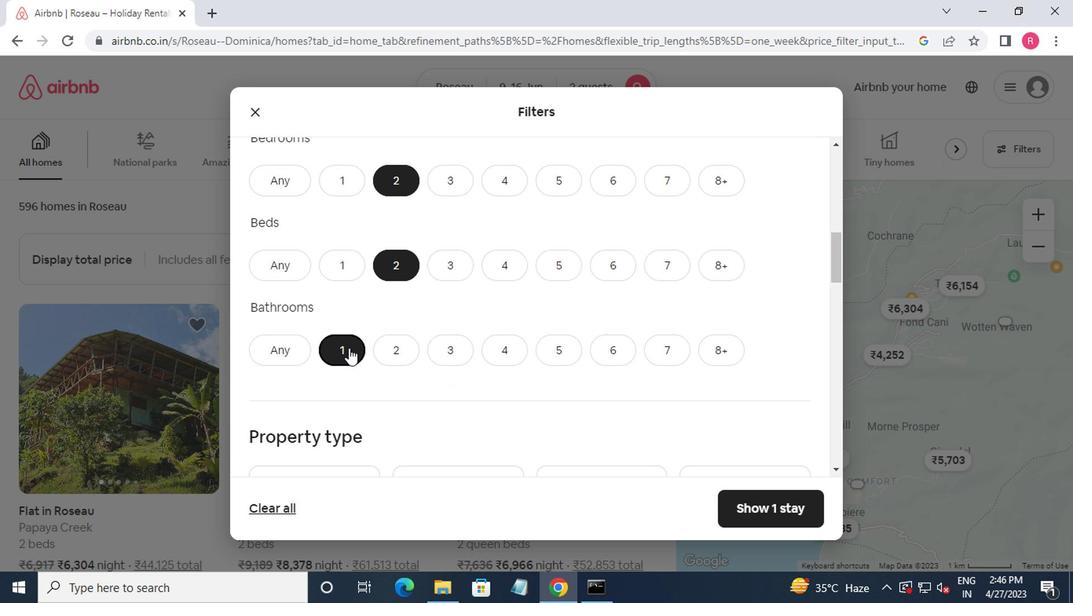 
Action: Mouse scrolled (346, 350) with delta (0, 0)
Screenshot: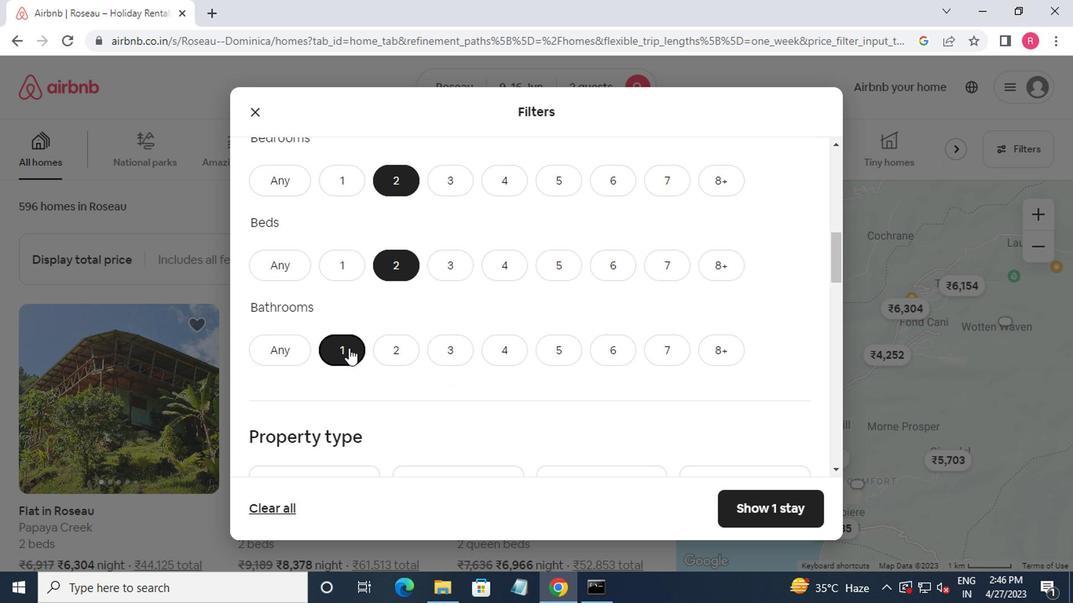 
Action: Mouse moved to (347, 350)
Screenshot: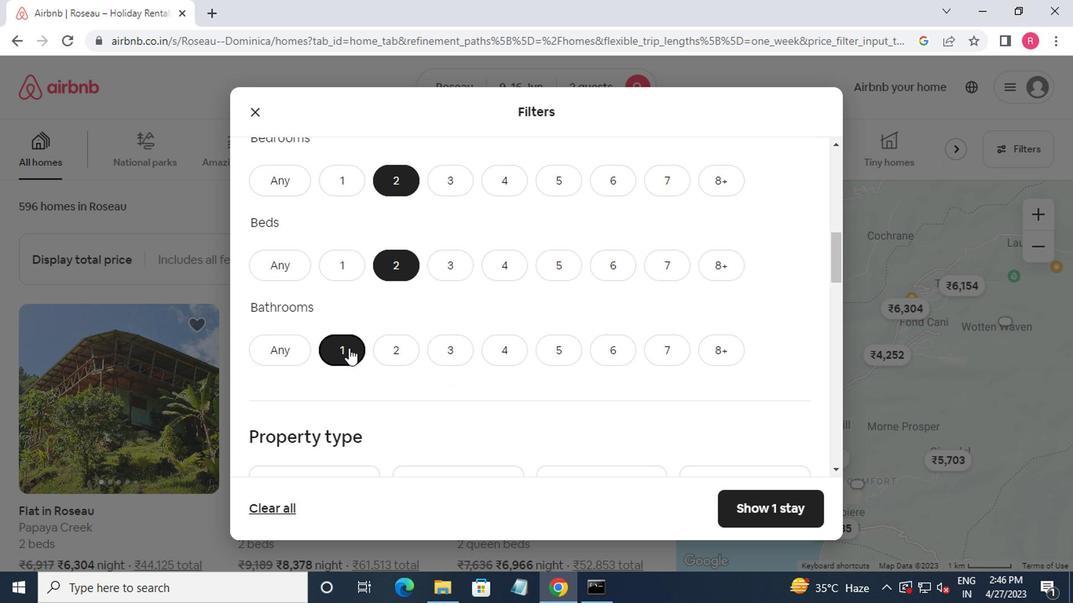 
Action: Mouse scrolled (347, 350) with delta (0, 0)
Screenshot: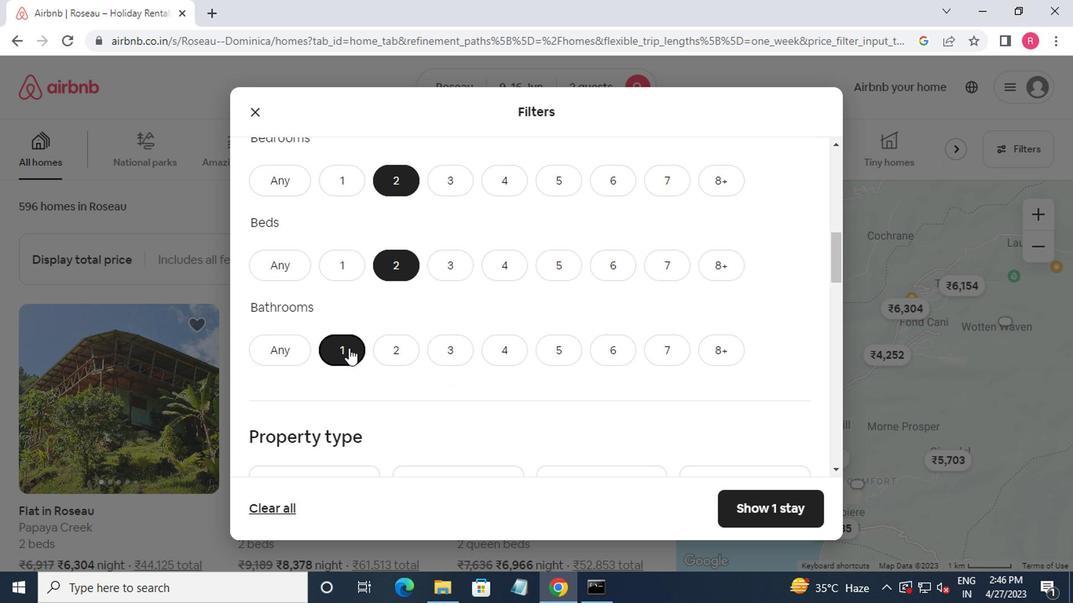
Action: Mouse moved to (336, 354)
Screenshot: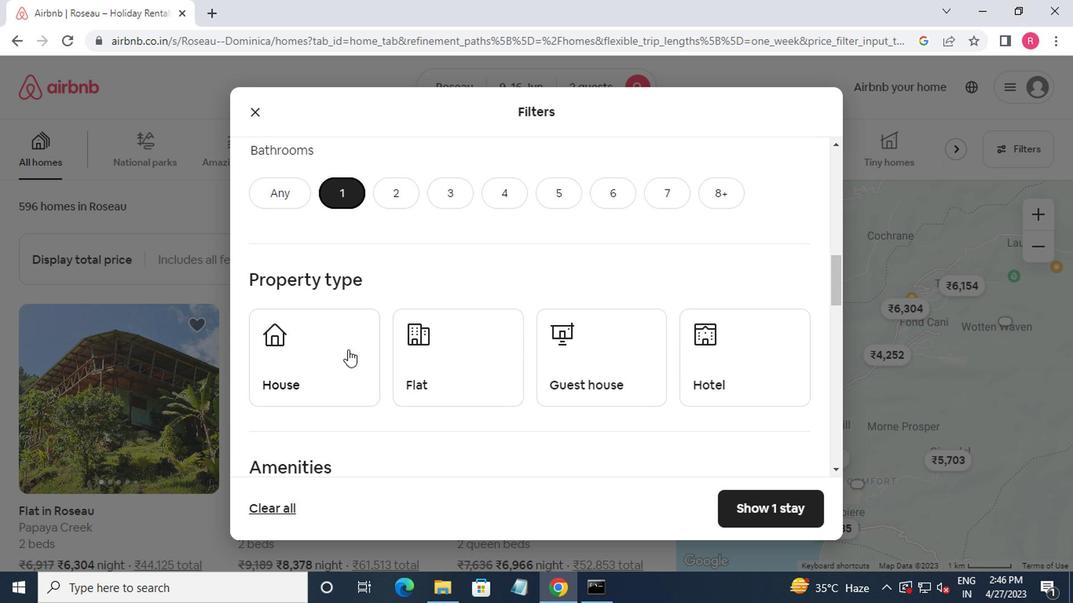 
Action: Mouse pressed left at (336, 354)
Screenshot: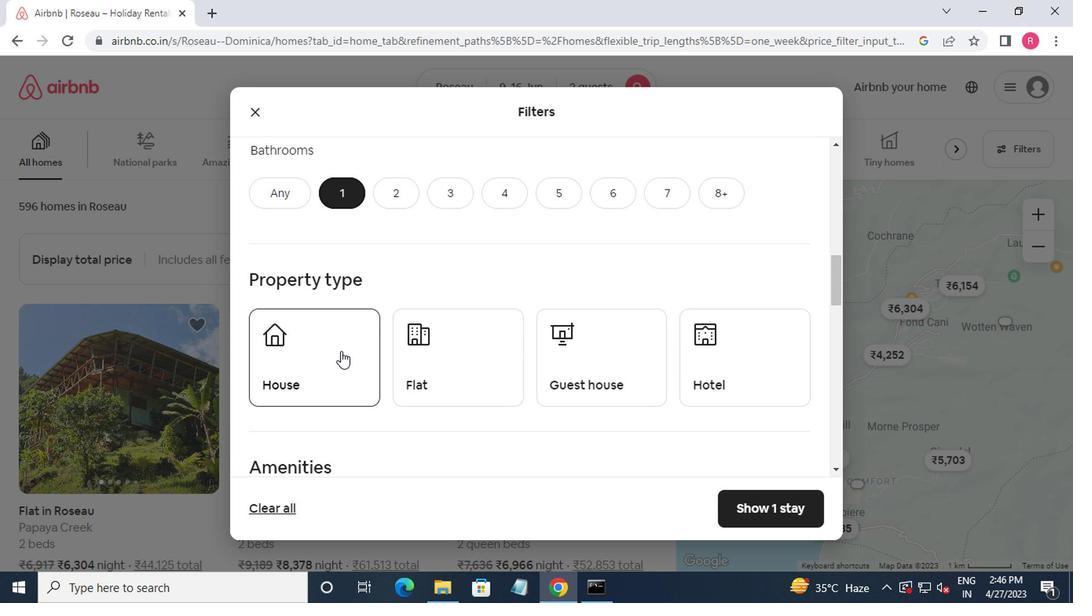 
Action: Mouse moved to (374, 359)
Screenshot: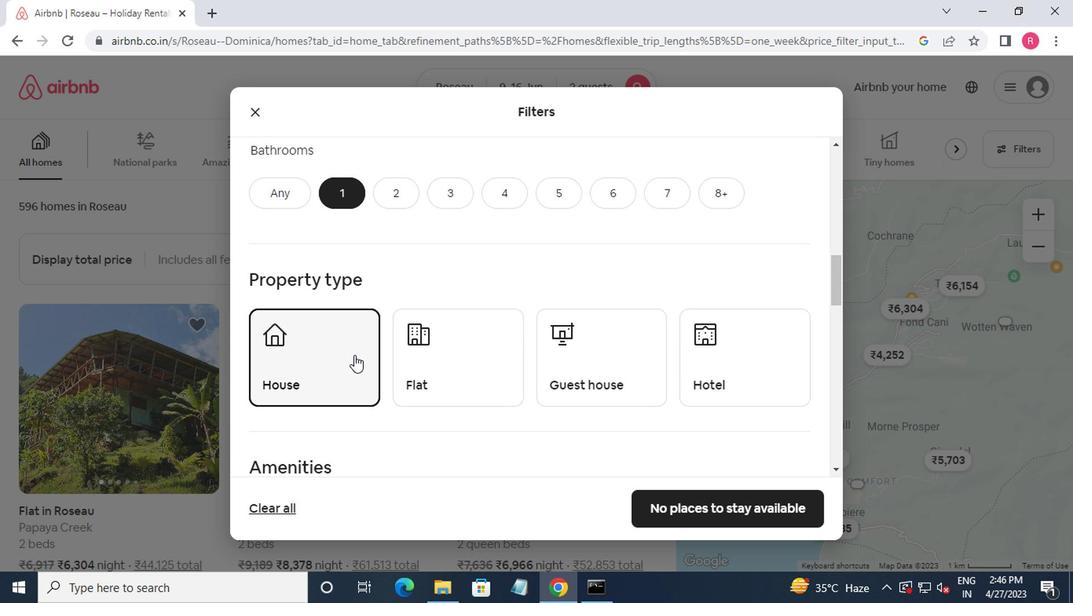 
Action: Mouse scrolled (374, 358) with delta (0, -1)
Screenshot: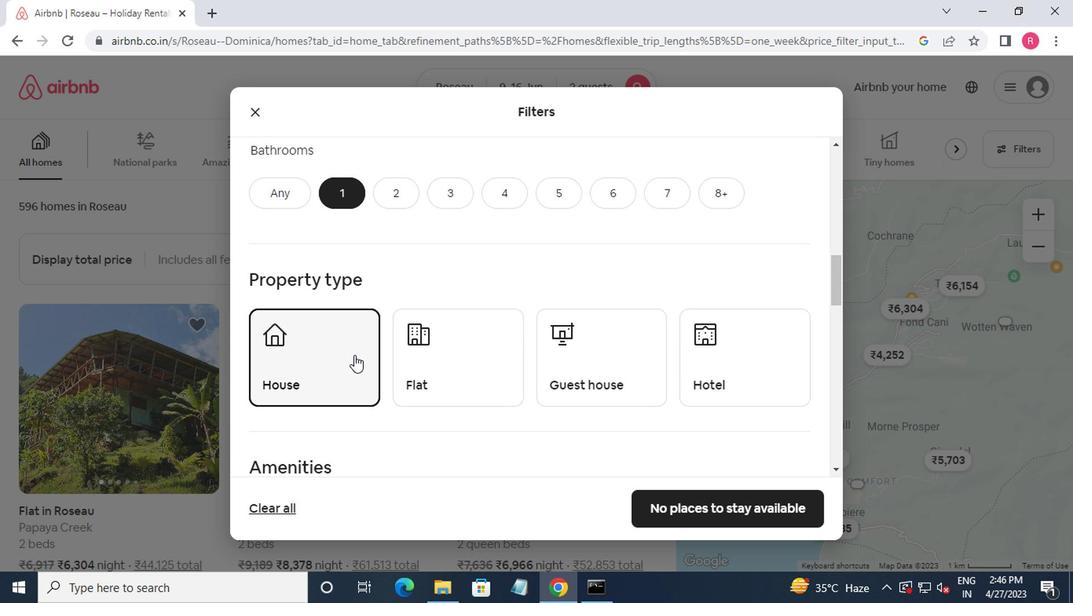 
Action: Mouse moved to (432, 314)
Screenshot: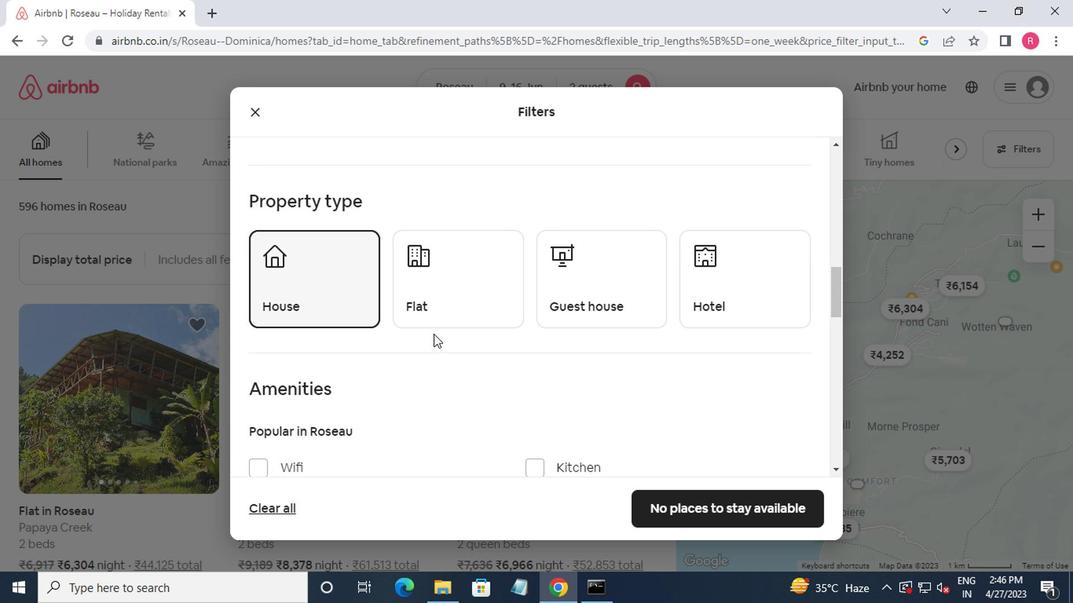 
Action: Mouse pressed left at (432, 314)
Screenshot: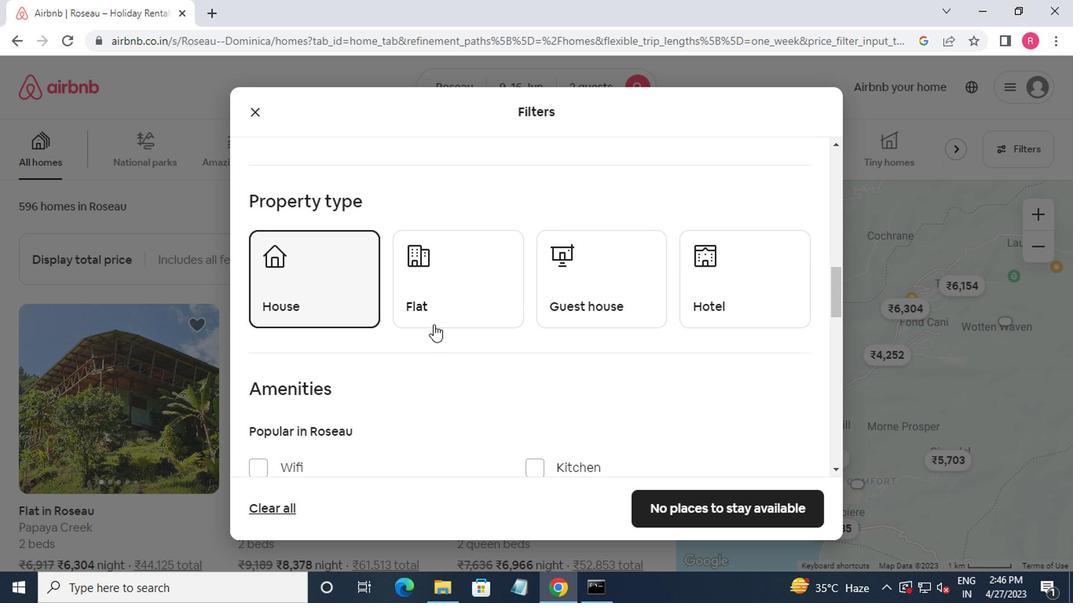 
Action: Mouse moved to (567, 308)
Screenshot: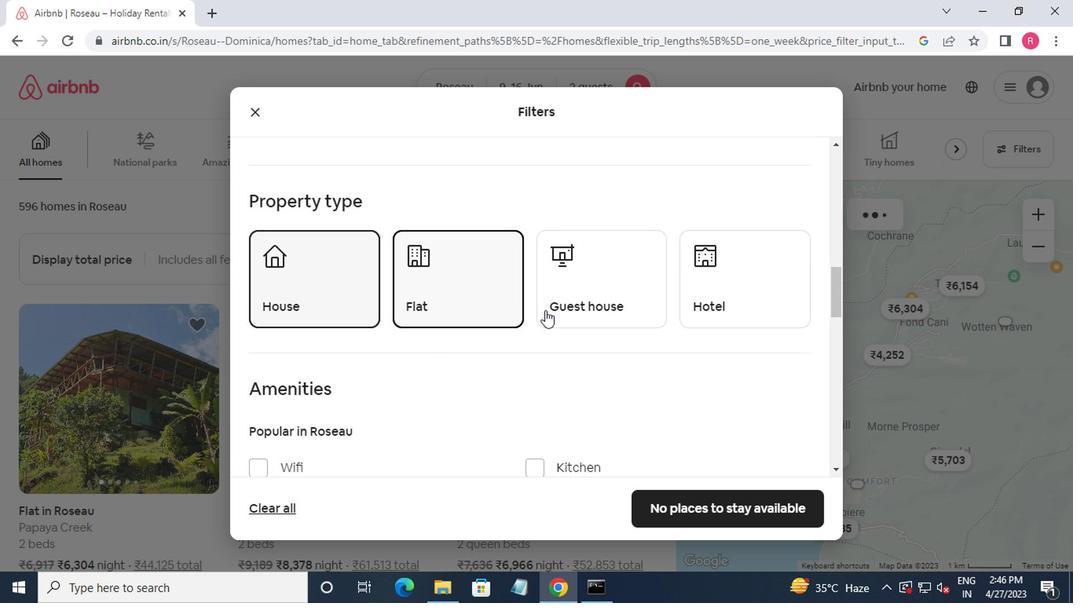 
Action: Mouse pressed left at (567, 308)
Screenshot: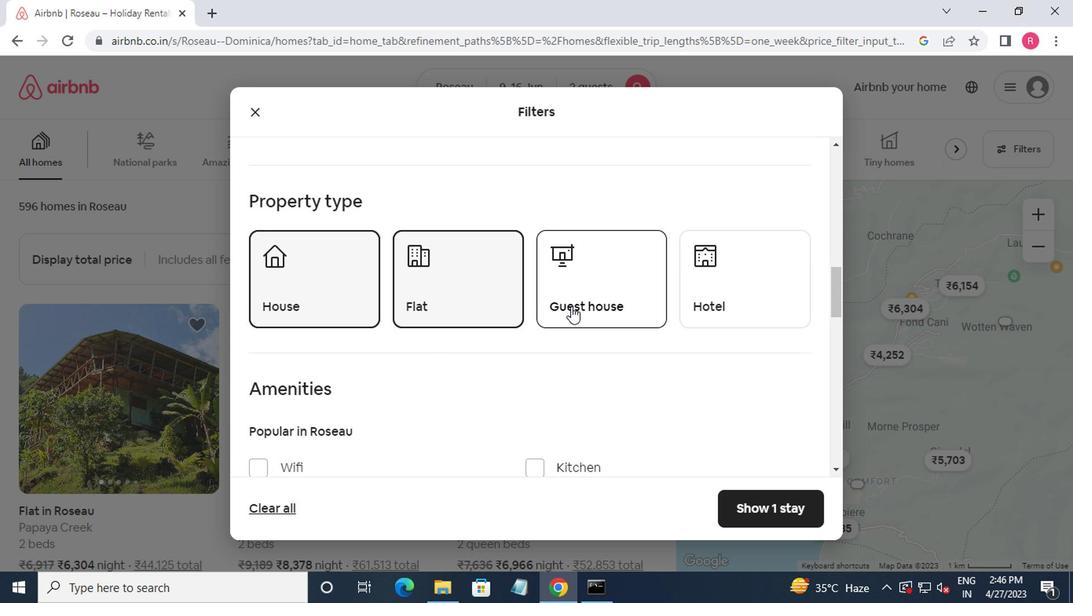 
Action: Mouse moved to (588, 299)
Screenshot: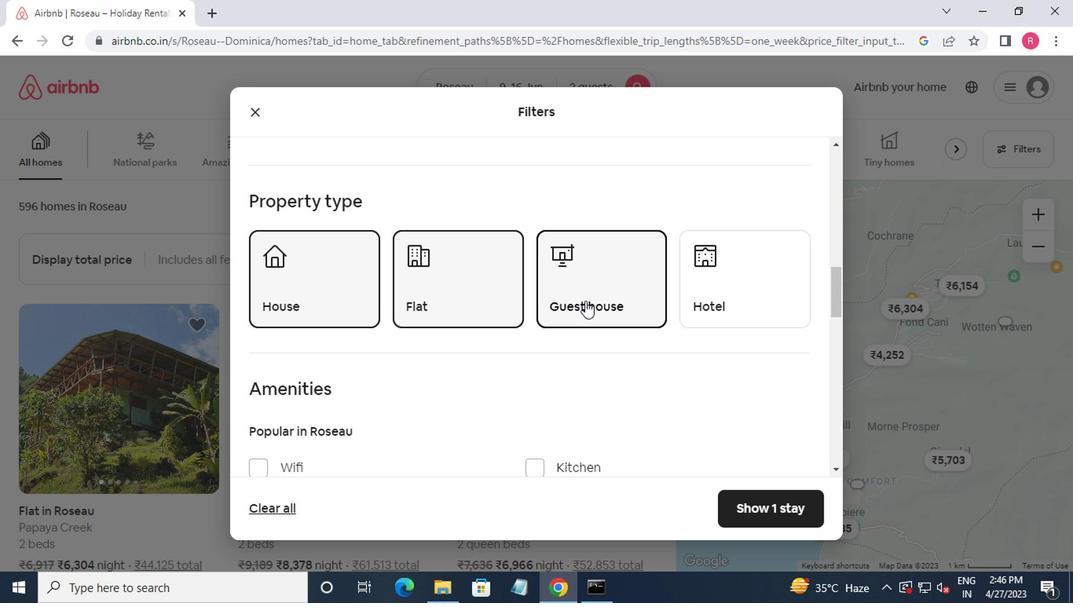 
Action: Mouse scrolled (588, 299) with delta (0, 0)
Screenshot: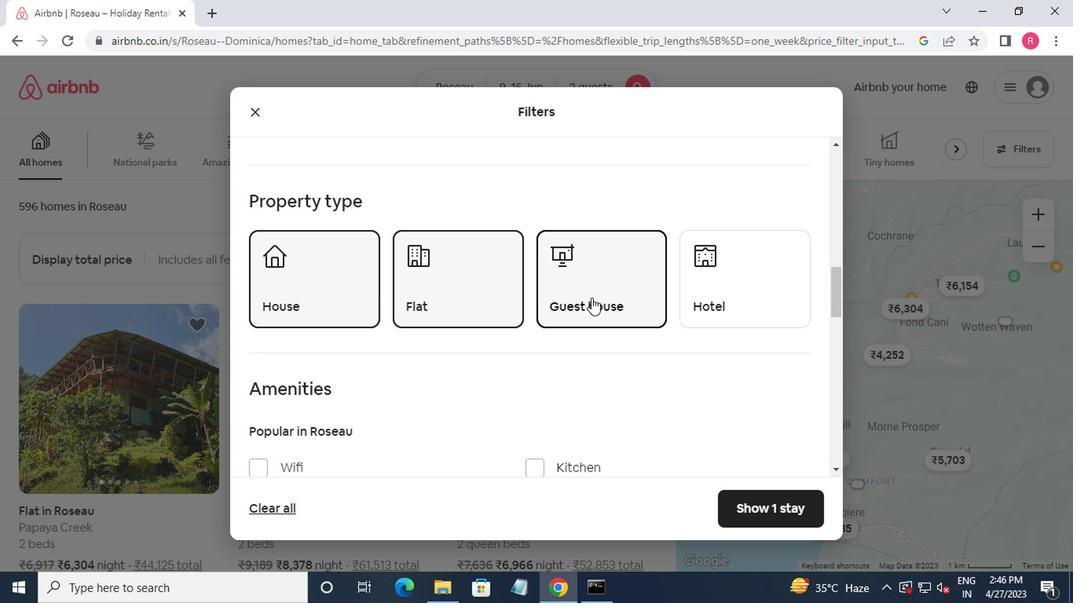 
Action: Mouse scrolled (588, 299) with delta (0, 0)
Screenshot: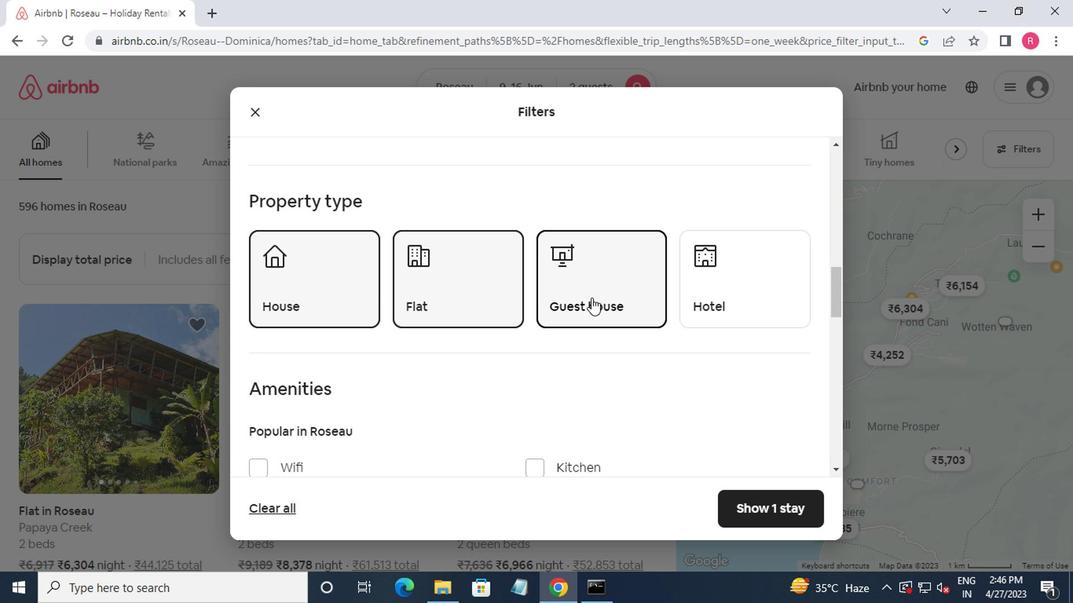 
Action: Mouse scrolled (588, 299) with delta (0, 0)
Screenshot: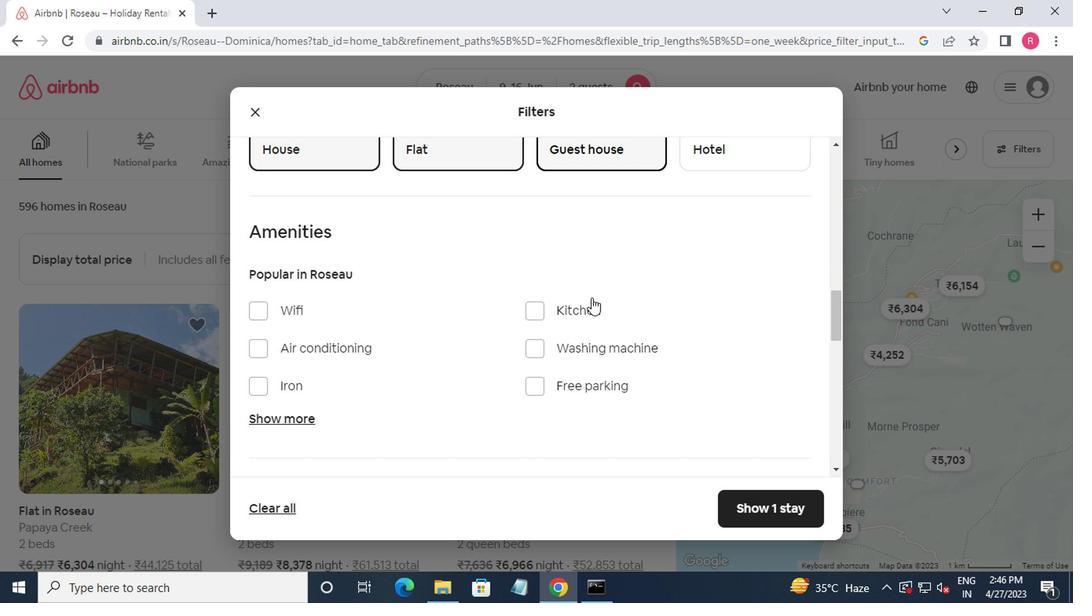 
Action: Mouse moved to (588, 294)
Screenshot: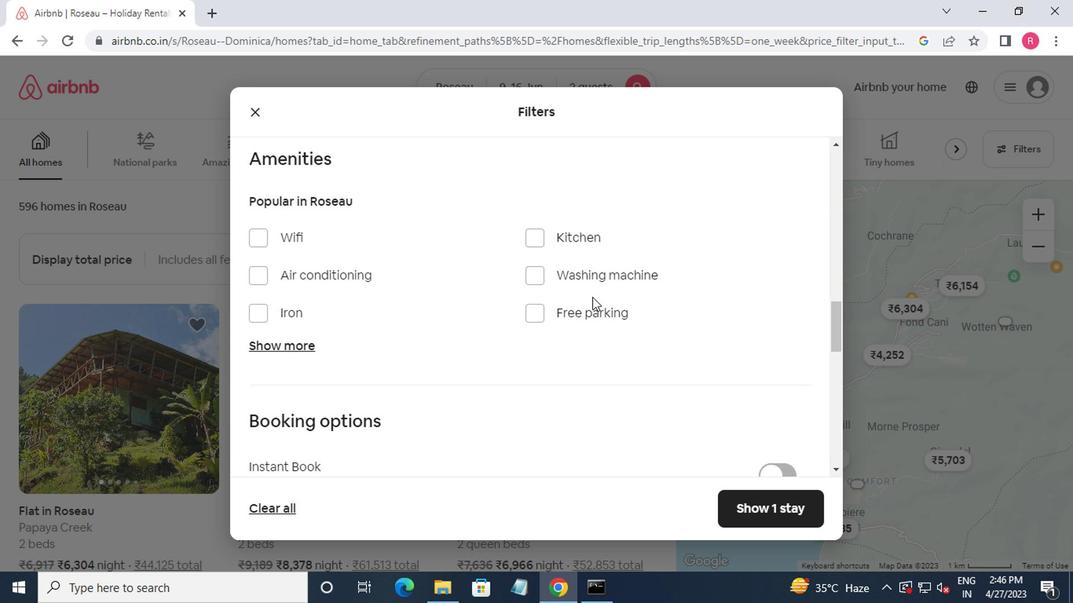 
Action: Mouse scrolled (588, 293) with delta (0, 0)
Screenshot: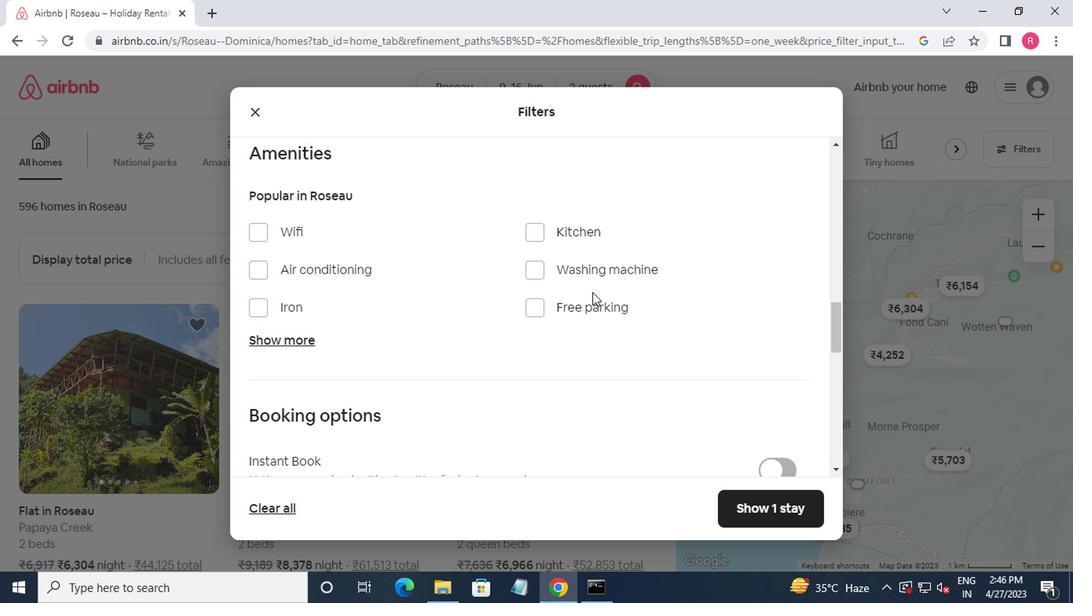 
Action: Mouse scrolled (588, 293) with delta (0, 0)
Screenshot: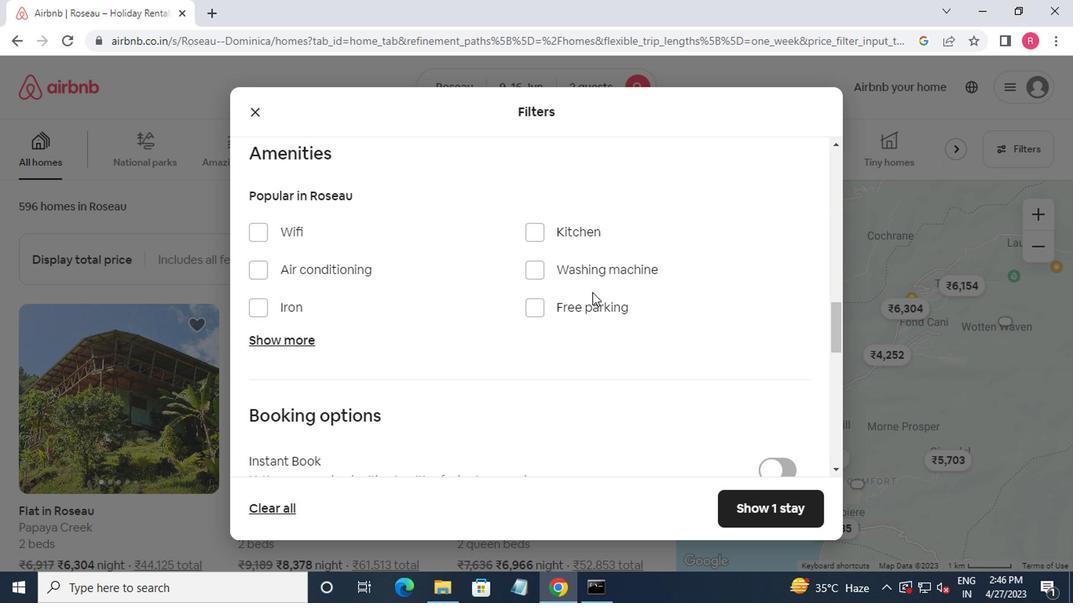 
Action: Mouse moved to (767, 368)
Screenshot: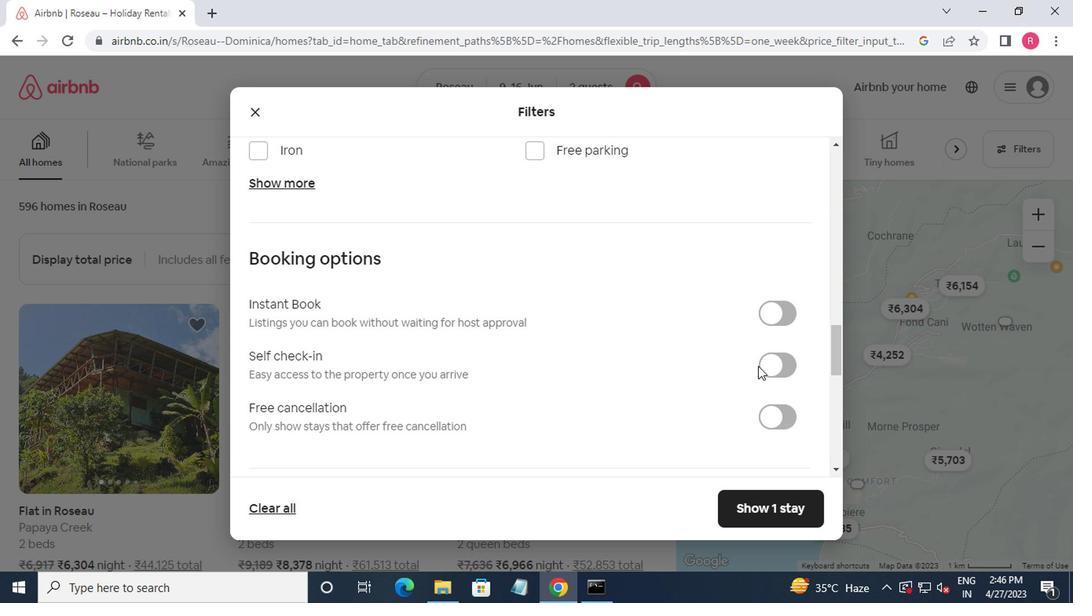 
Action: Mouse pressed left at (767, 368)
Screenshot: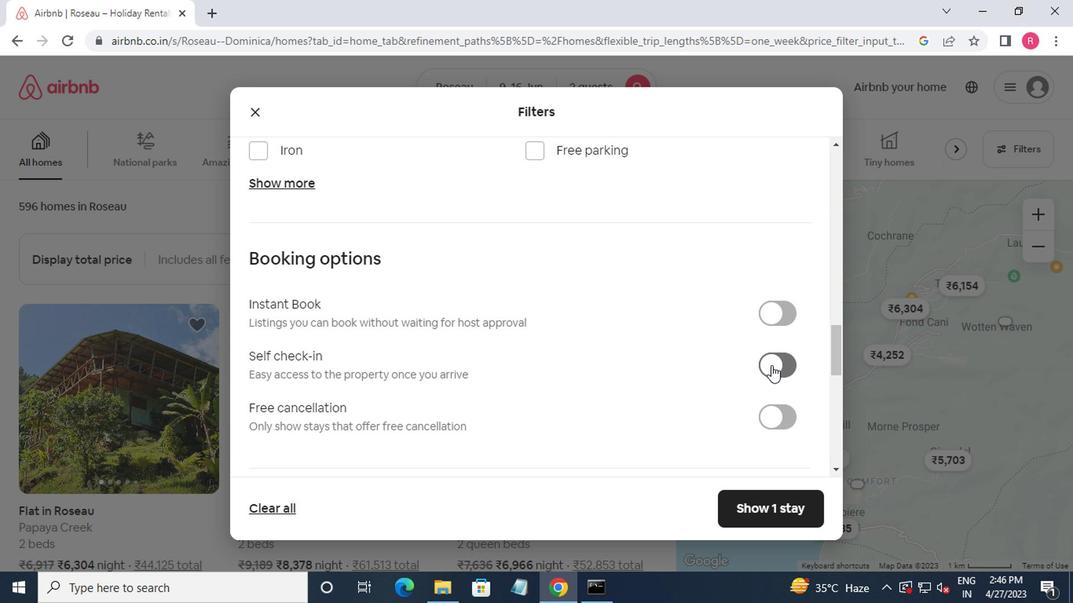 
Action: Mouse moved to (767, 365)
Screenshot: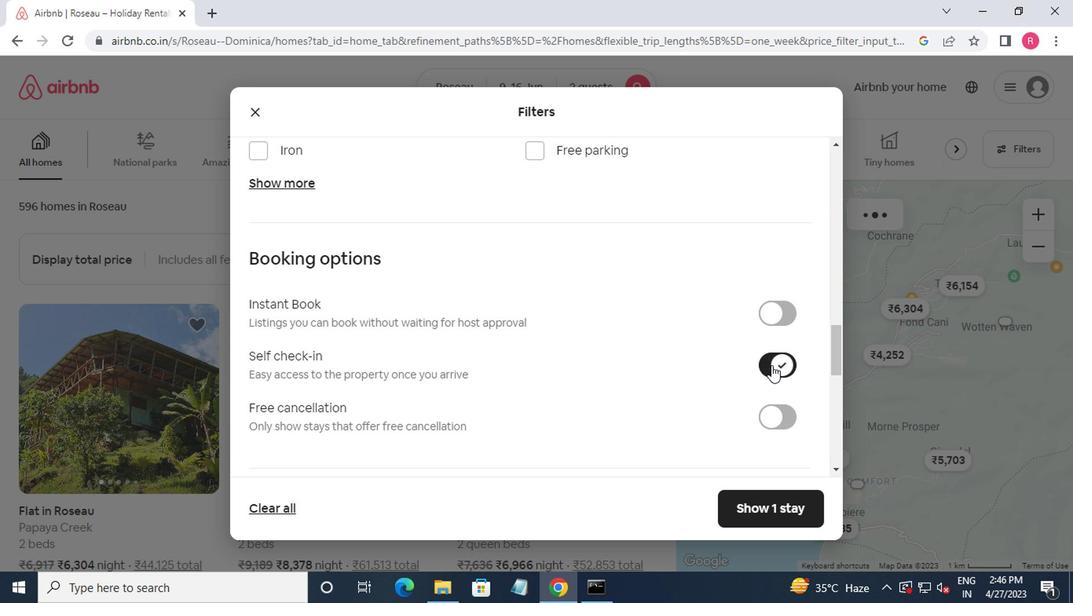 
Action: Mouse scrolled (767, 365) with delta (0, 0)
Screenshot: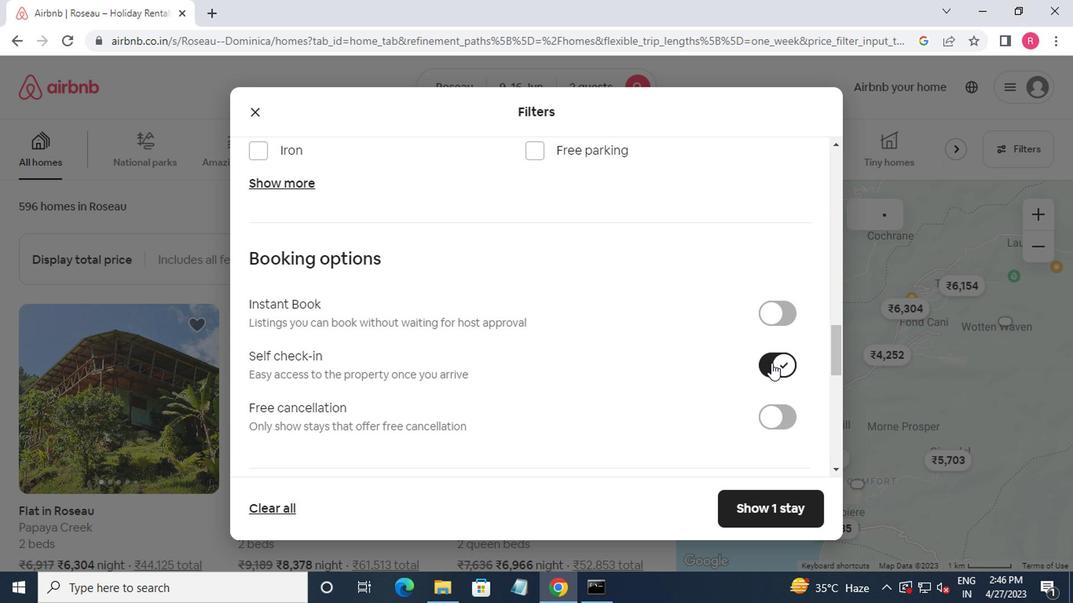 
Action: Mouse scrolled (767, 365) with delta (0, 0)
Screenshot: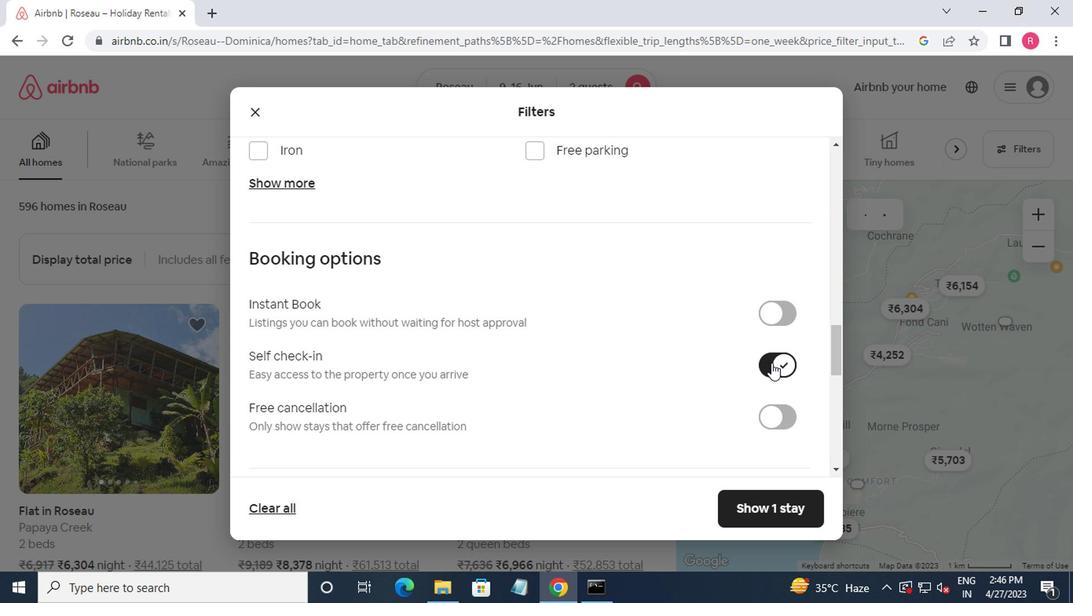 
Action: Mouse moved to (763, 365)
Screenshot: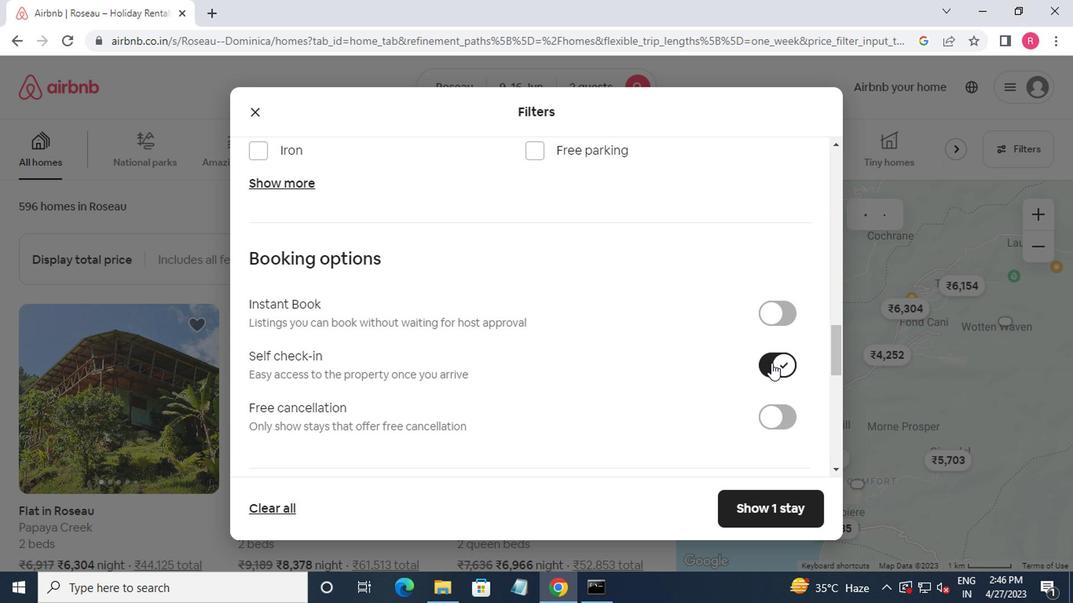 
Action: Mouse scrolled (763, 365) with delta (0, 0)
Screenshot: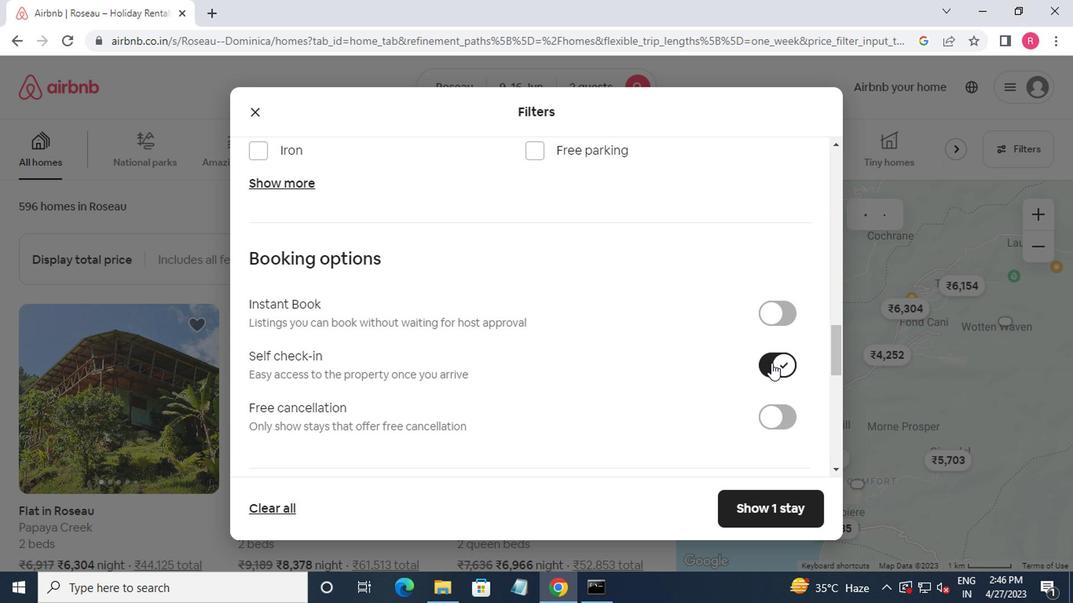 
Action: Mouse moved to (753, 370)
Screenshot: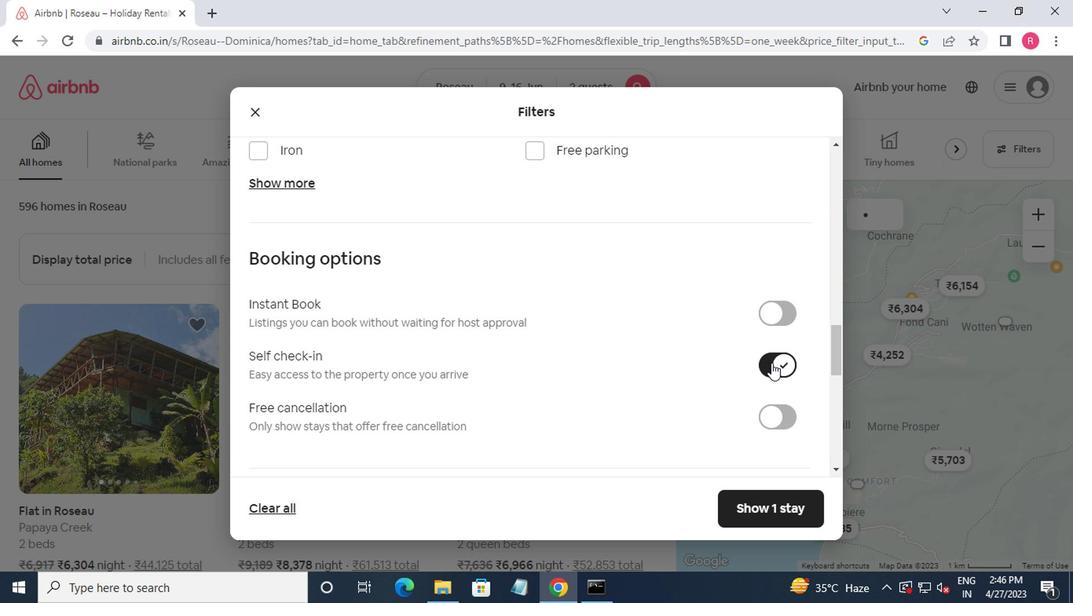 
Action: Mouse scrolled (753, 369) with delta (0, -1)
Screenshot: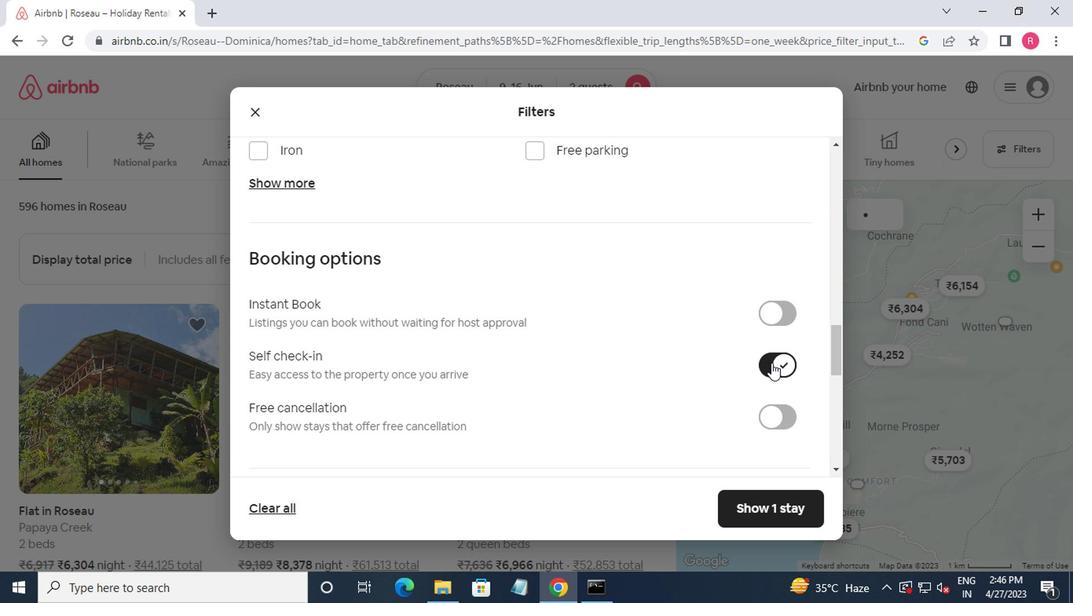 
Action: Mouse moved to (577, 366)
Screenshot: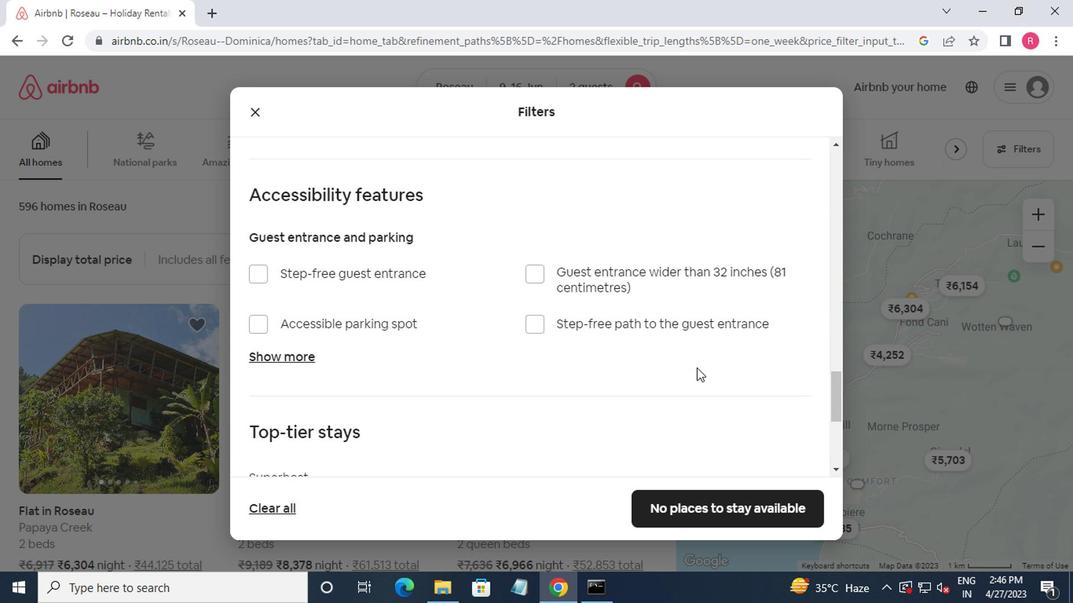 
Action: Mouse scrolled (577, 365) with delta (0, -1)
Screenshot: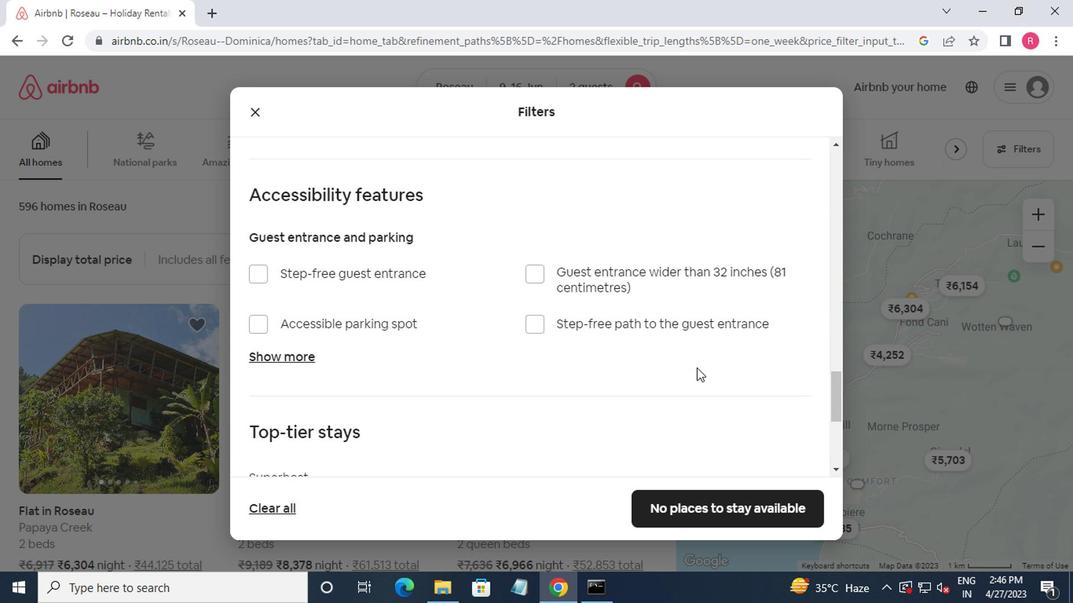 
Action: Mouse moved to (555, 366)
Screenshot: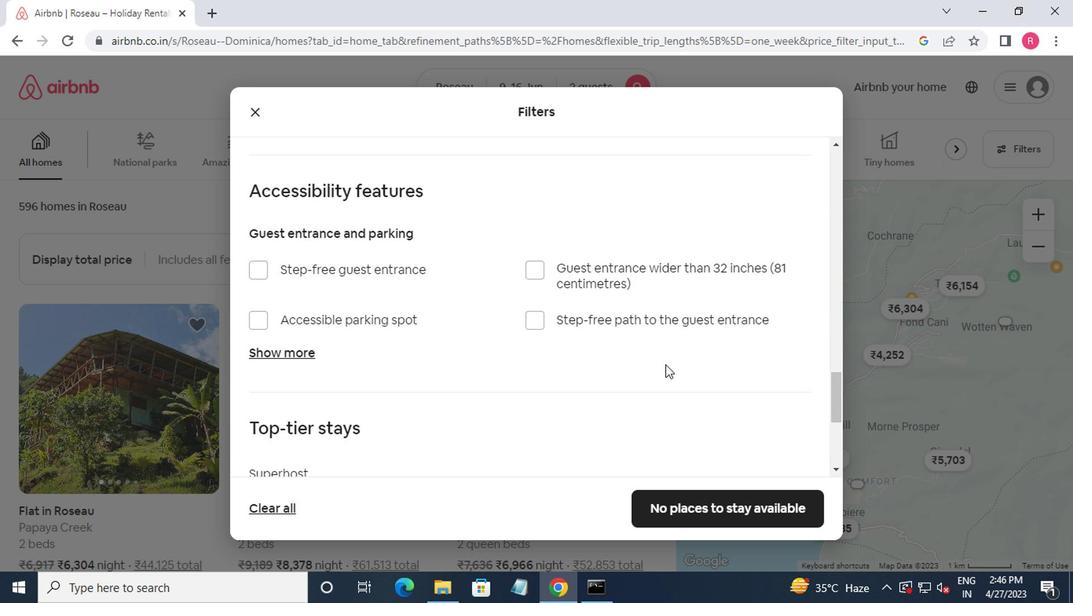 
Action: Mouse scrolled (555, 365) with delta (0, -1)
Screenshot: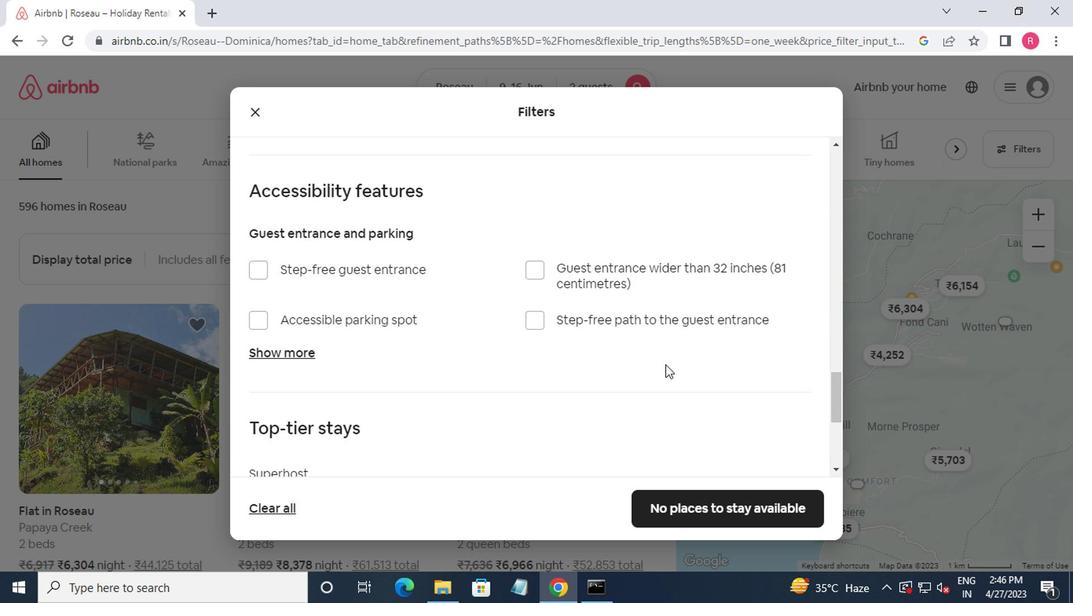 
Action: Mouse moved to (322, 389)
Screenshot: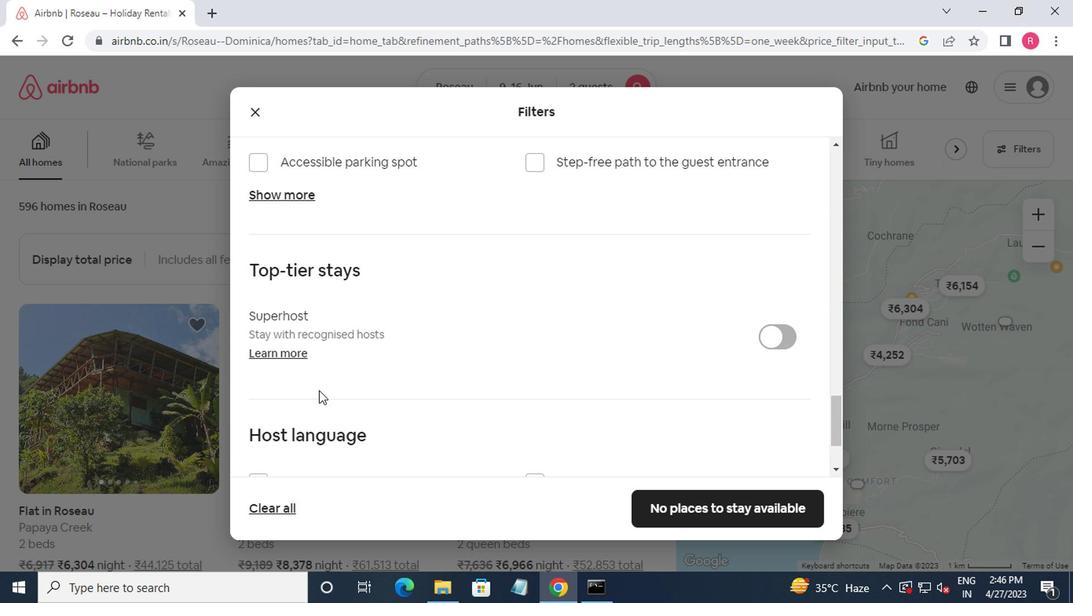 
Action: Mouse scrolled (322, 388) with delta (0, -1)
Screenshot: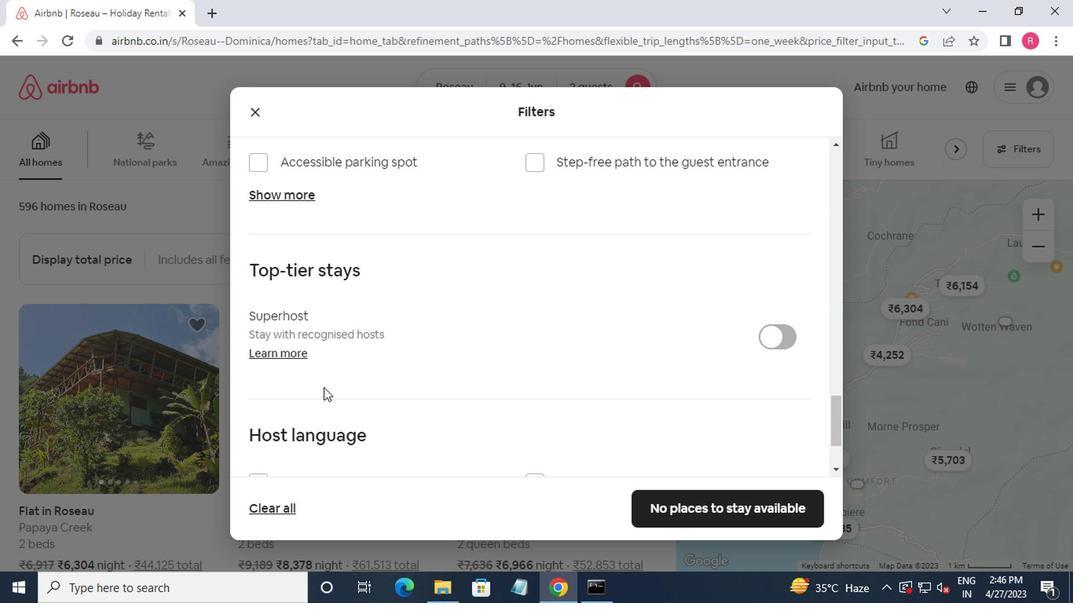
Action: Mouse scrolled (322, 388) with delta (0, -1)
Screenshot: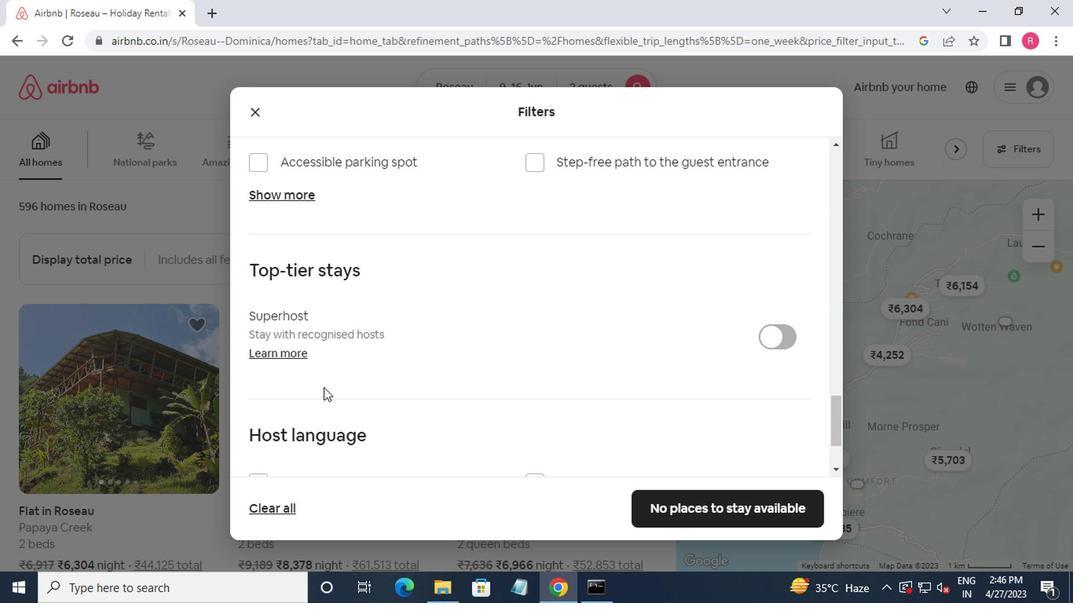 
Action: Mouse scrolled (322, 388) with delta (0, -1)
Screenshot: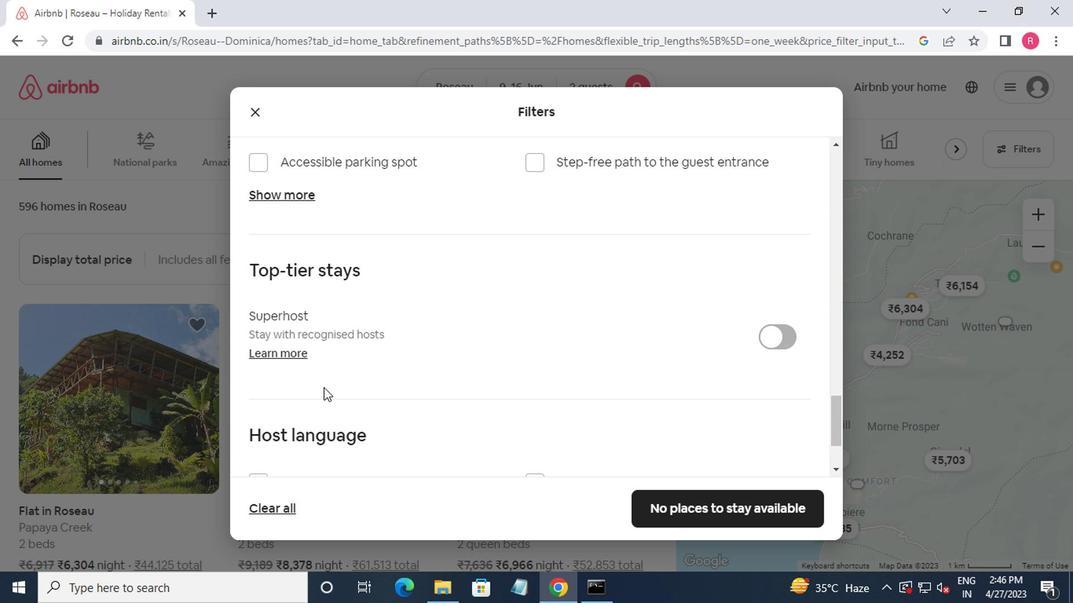
Action: Mouse moved to (257, 372)
Screenshot: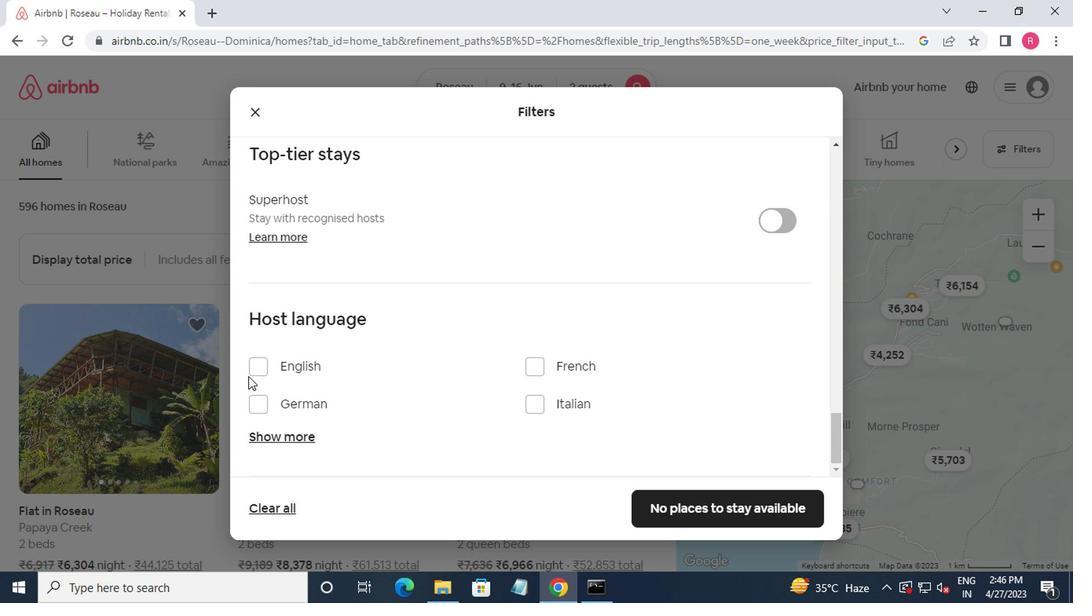 
Action: Mouse pressed left at (257, 372)
Screenshot: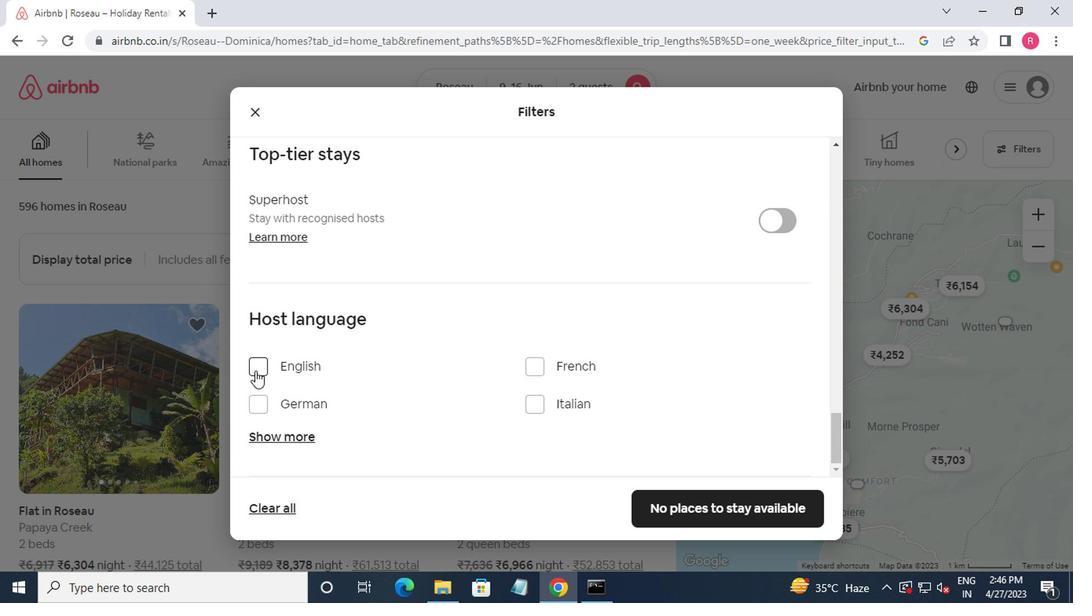 
Action: Mouse moved to (739, 504)
Screenshot: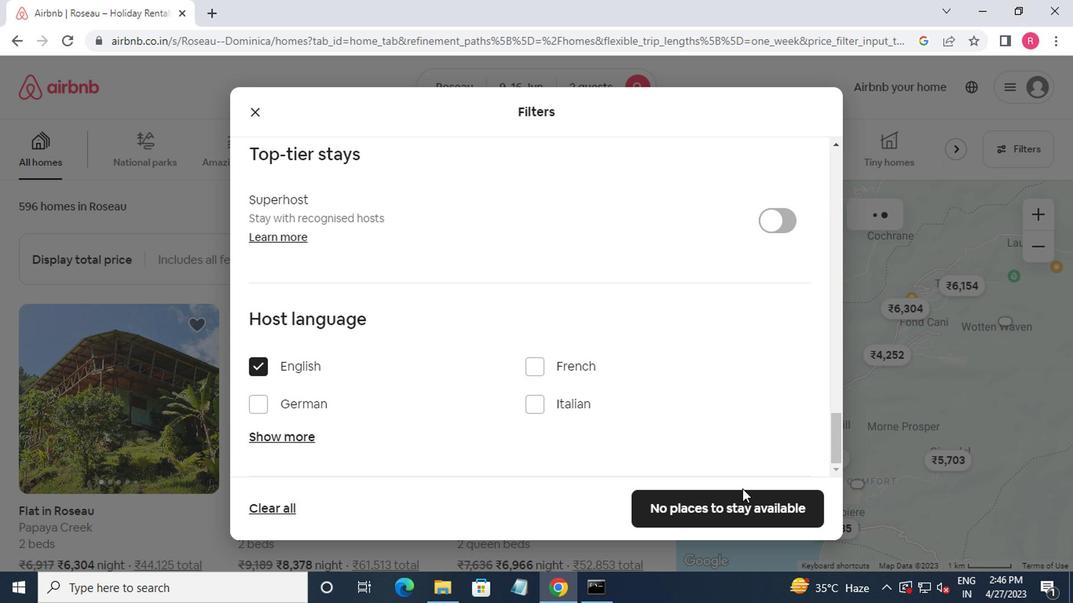
Action: Mouse pressed left at (739, 504)
Screenshot: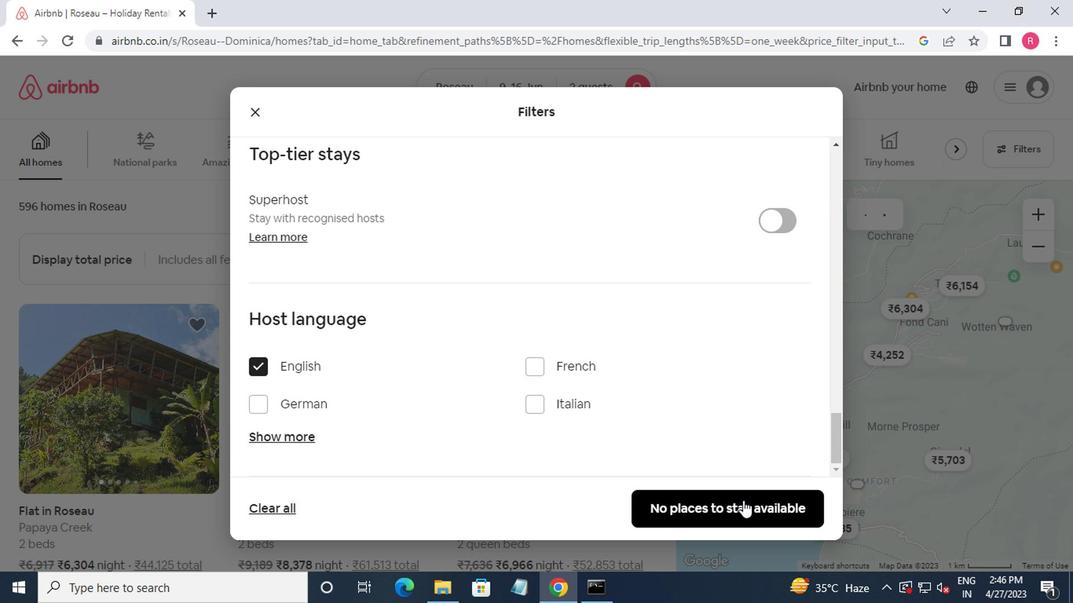 
Action: Mouse moved to (741, 497)
Screenshot: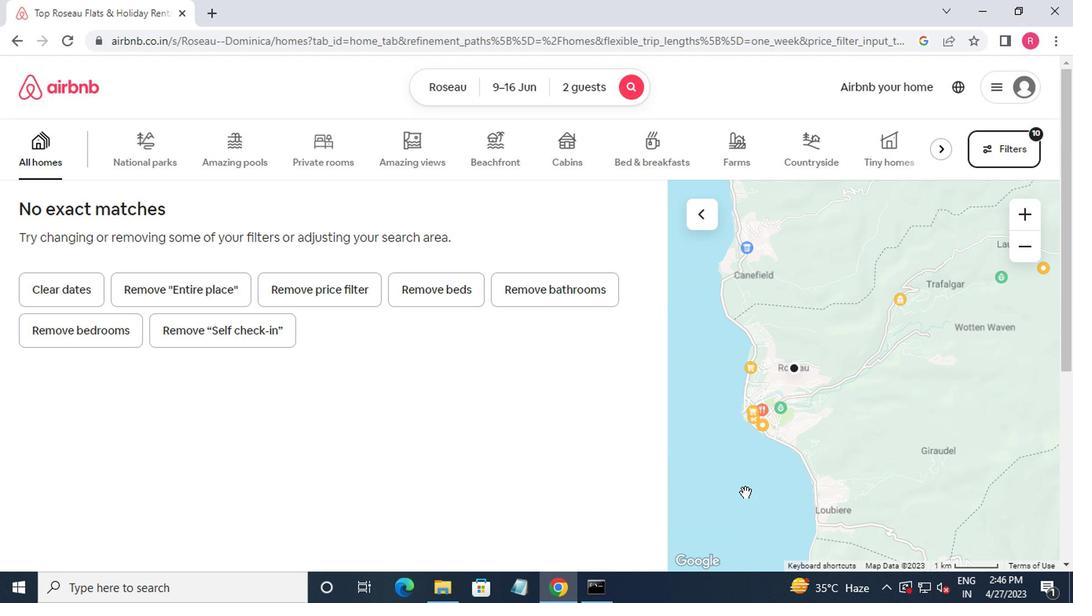 
